 Task: In the  document Selfimprovement.pdf, select heading and apply ' Bold and Underline'  Using "replace feature", replace:  'involves to includes'. Insert smartchip (Date) on bottom of the page 23 June, 2023 Insert the mentioned footnote for 11th word with font style Arial and font size 8: According to recent research findings.
Action: Mouse moved to (305, 389)
Screenshot: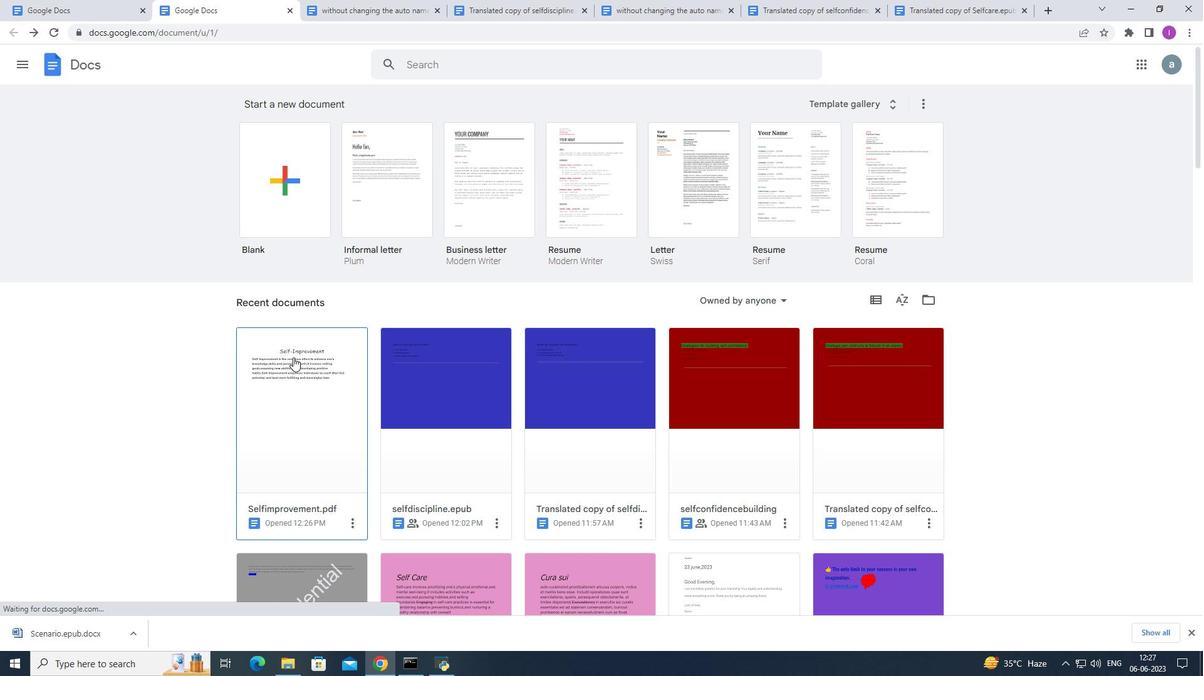
Action: Mouse pressed left at (305, 389)
Screenshot: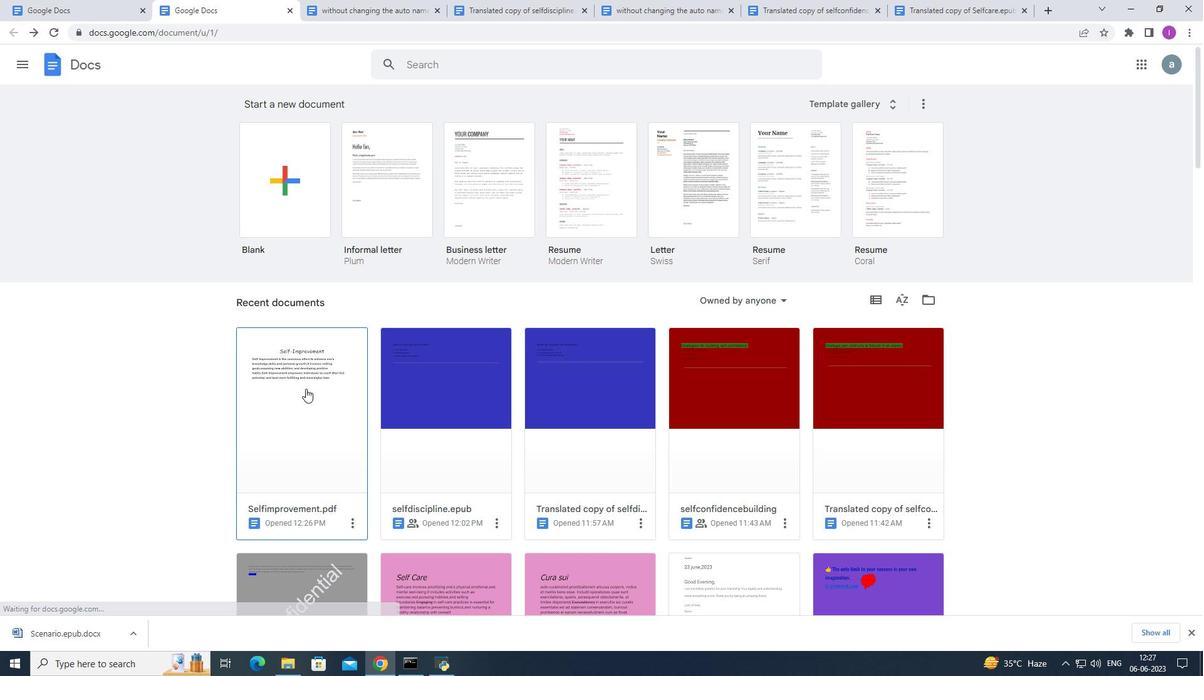 
Action: Mouse moved to (692, 220)
Screenshot: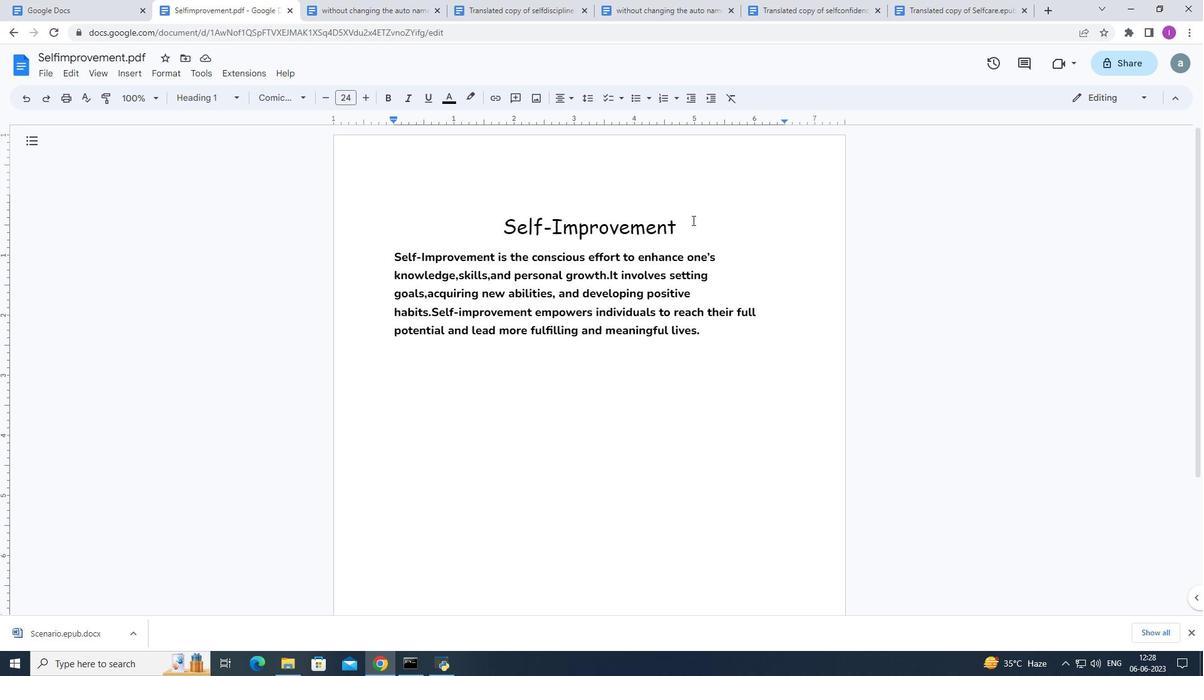 
Action: Mouse pressed left at (692, 220)
Screenshot: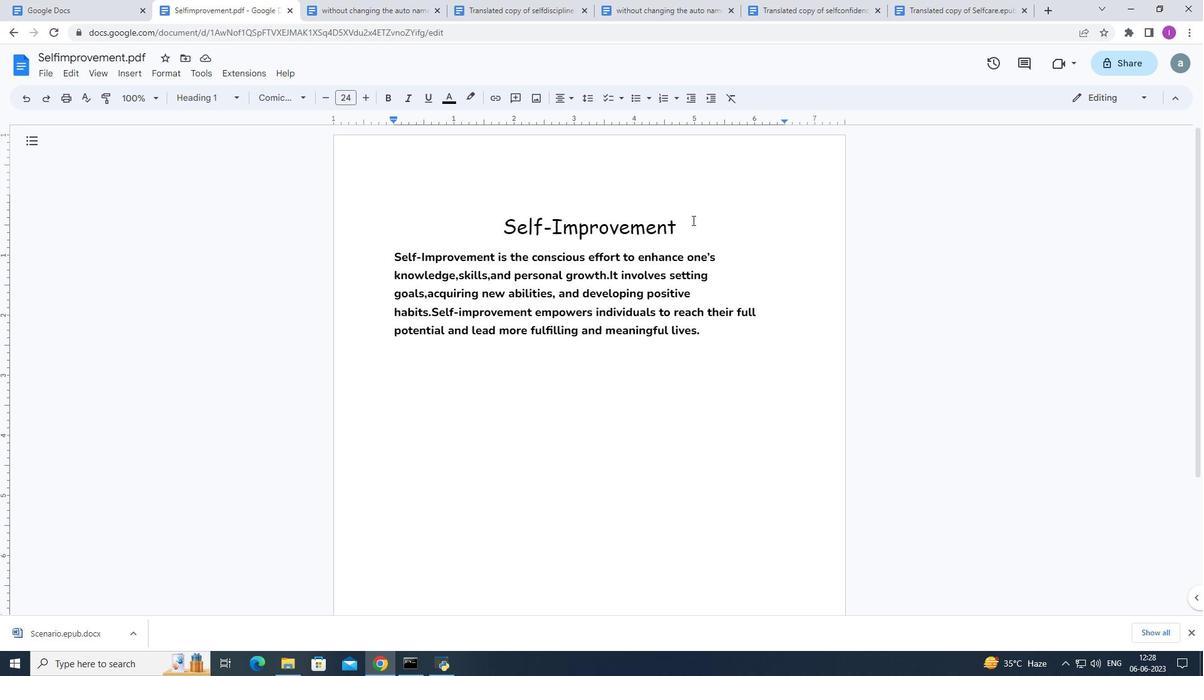 
Action: Mouse moved to (161, 73)
Screenshot: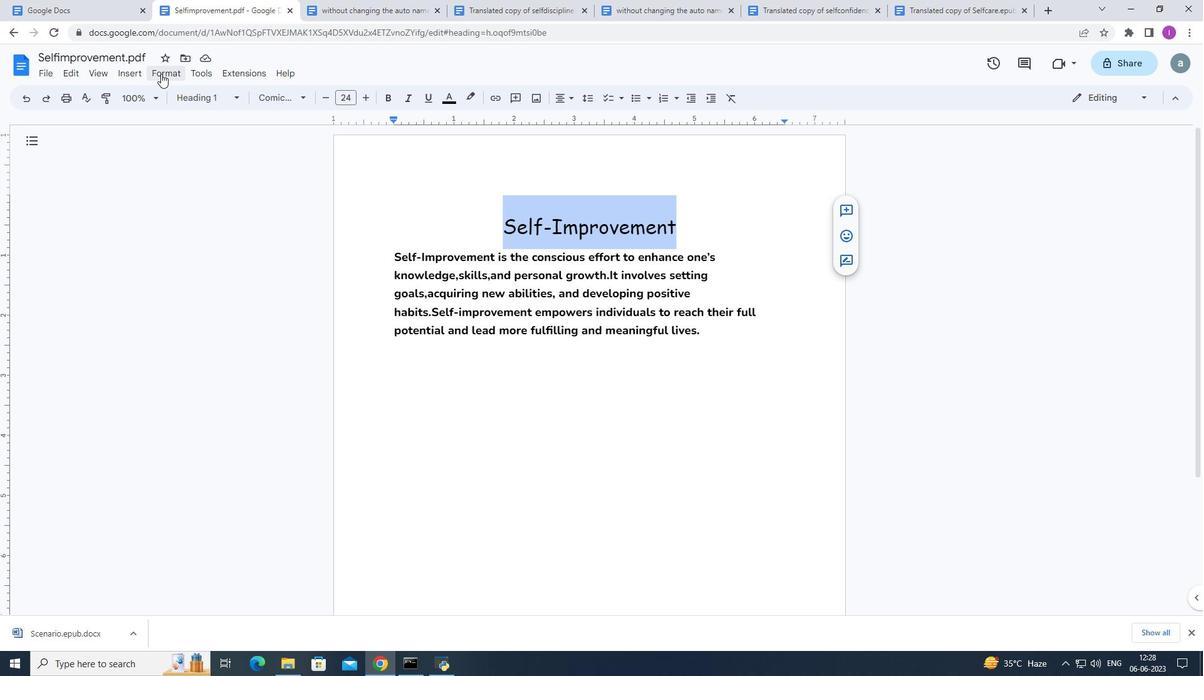 
Action: Mouse pressed left at (161, 73)
Screenshot: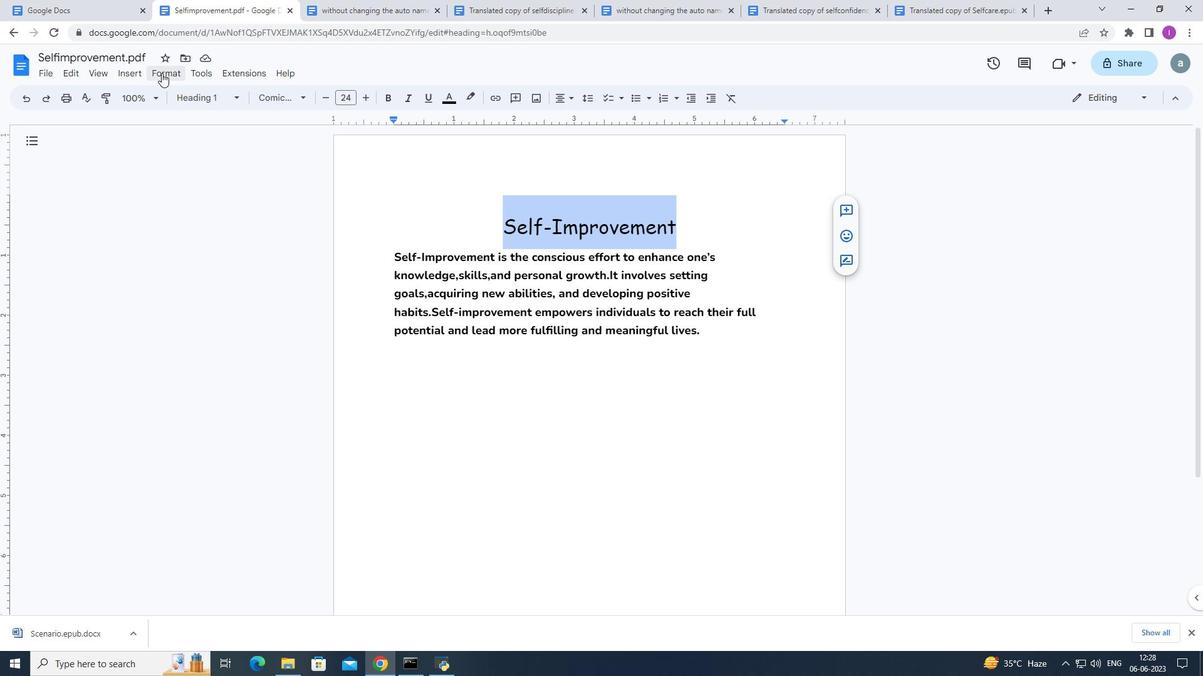 
Action: Mouse moved to (371, 95)
Screenshot: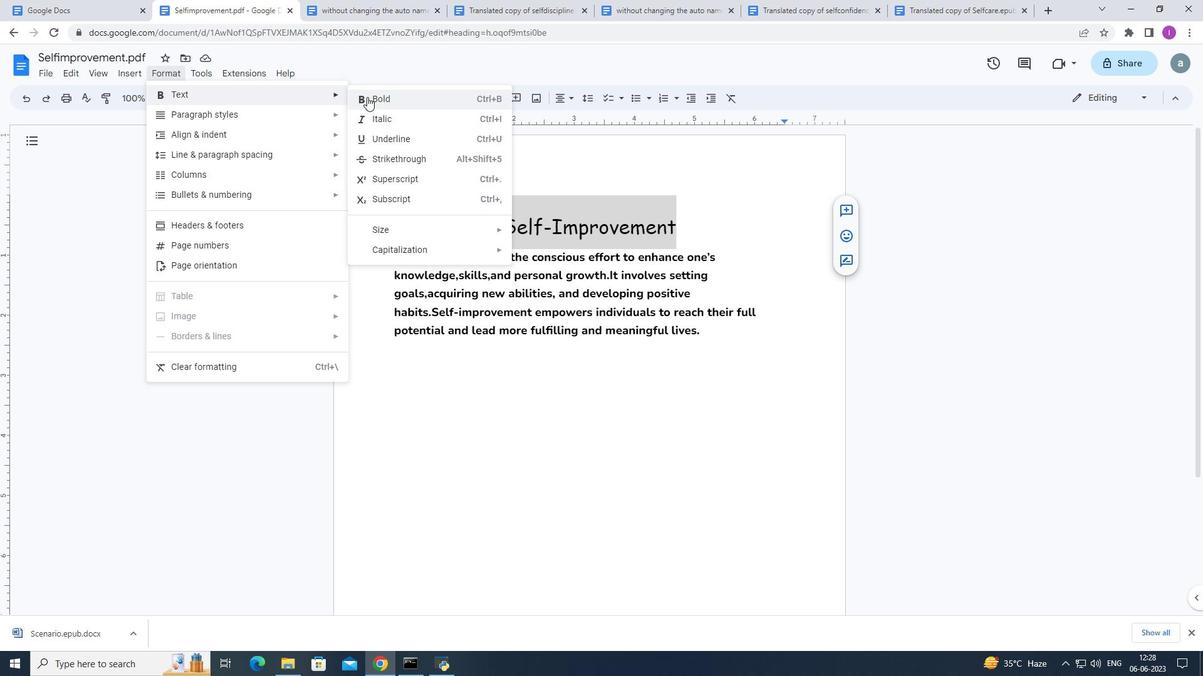 
Action: Mouse pressed left at (371, 95)
Screenshot: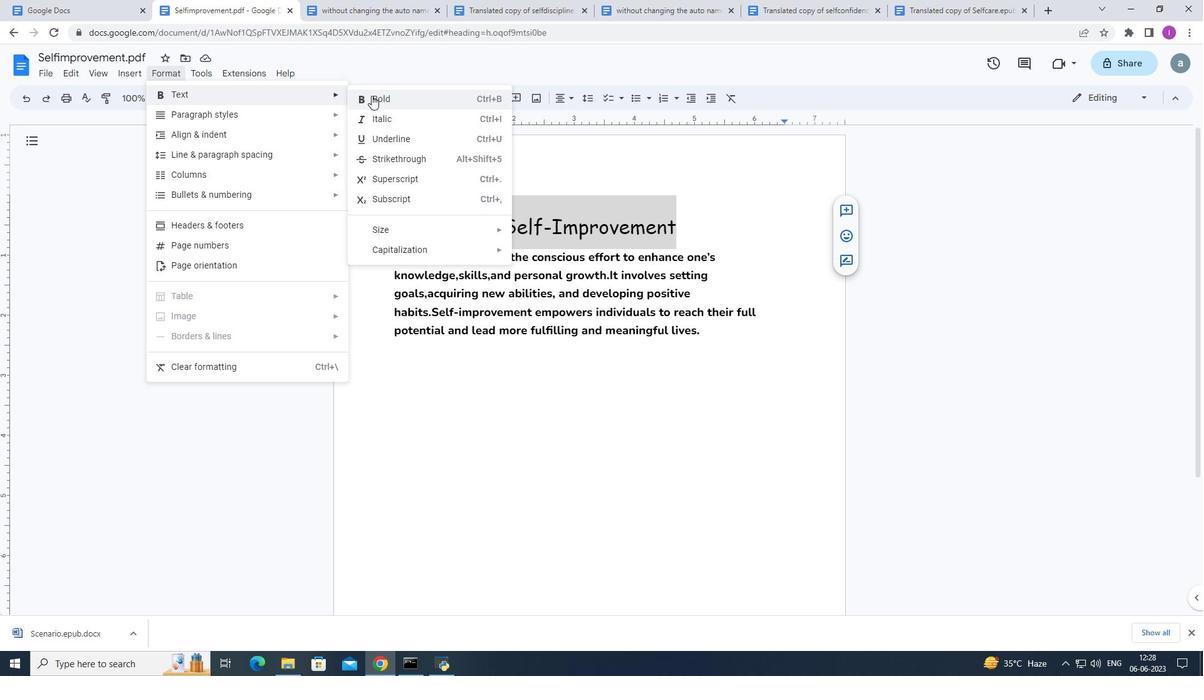 
Action: Mouse moved to (174, 75)
Screenshot: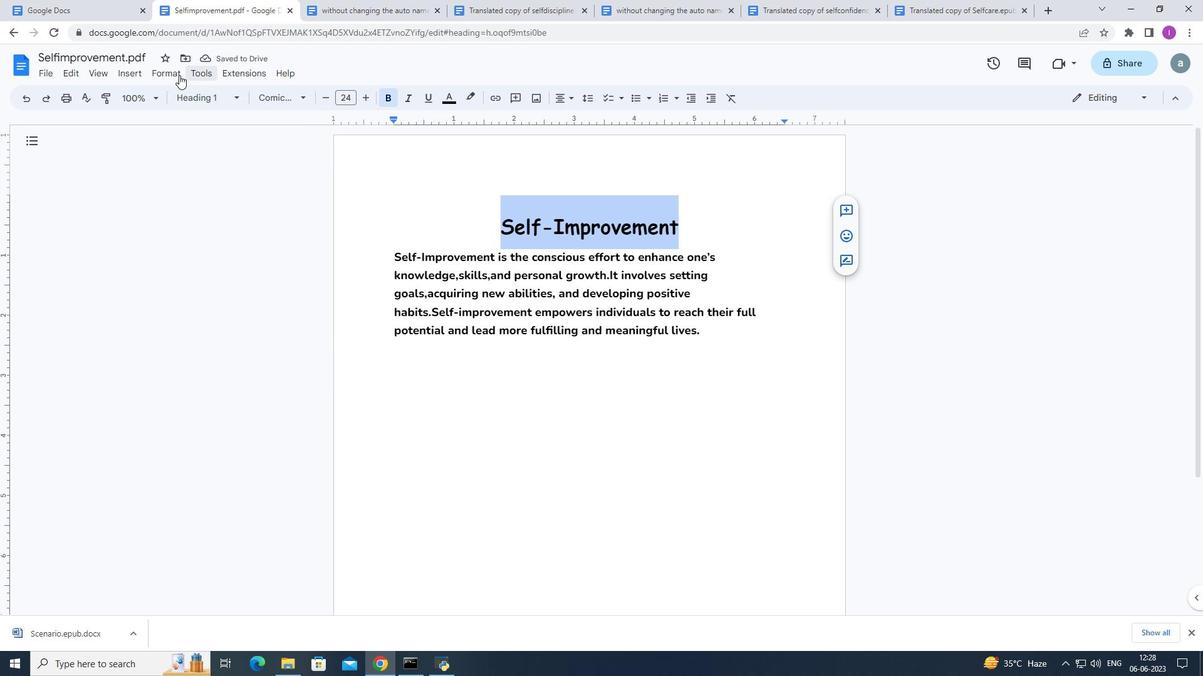 
Action: Mouse pressed left at (174, 75)
Screenshot: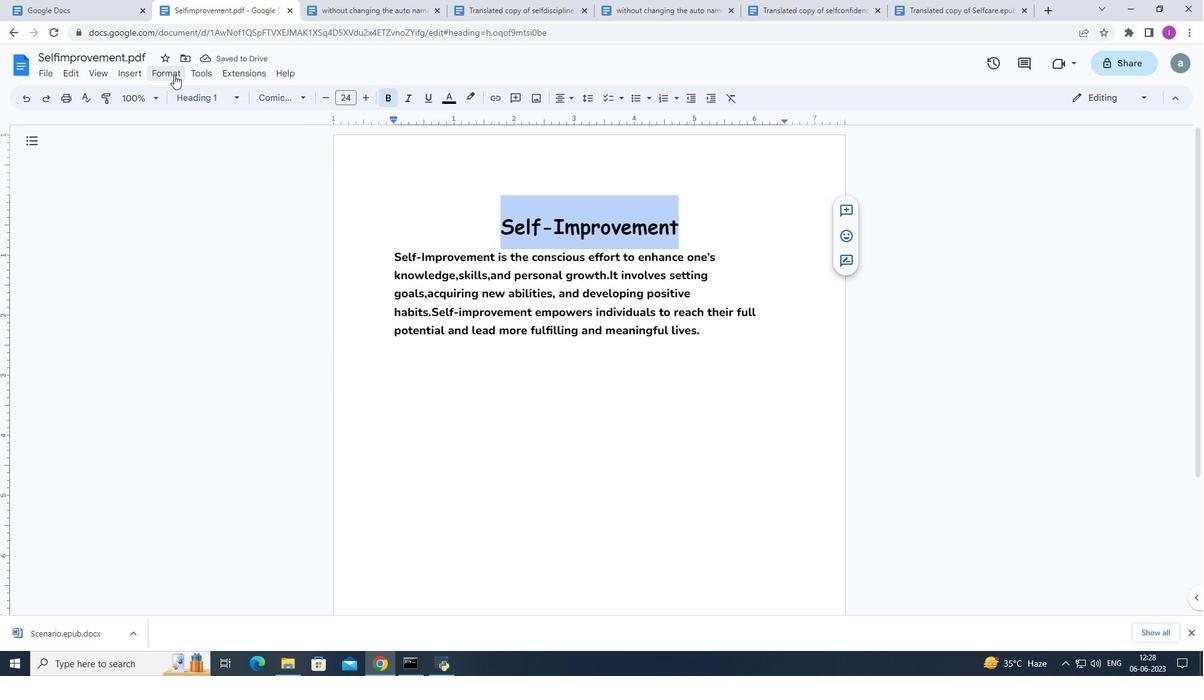 
Action: Mouse moved to (378, 137)
Screenshot: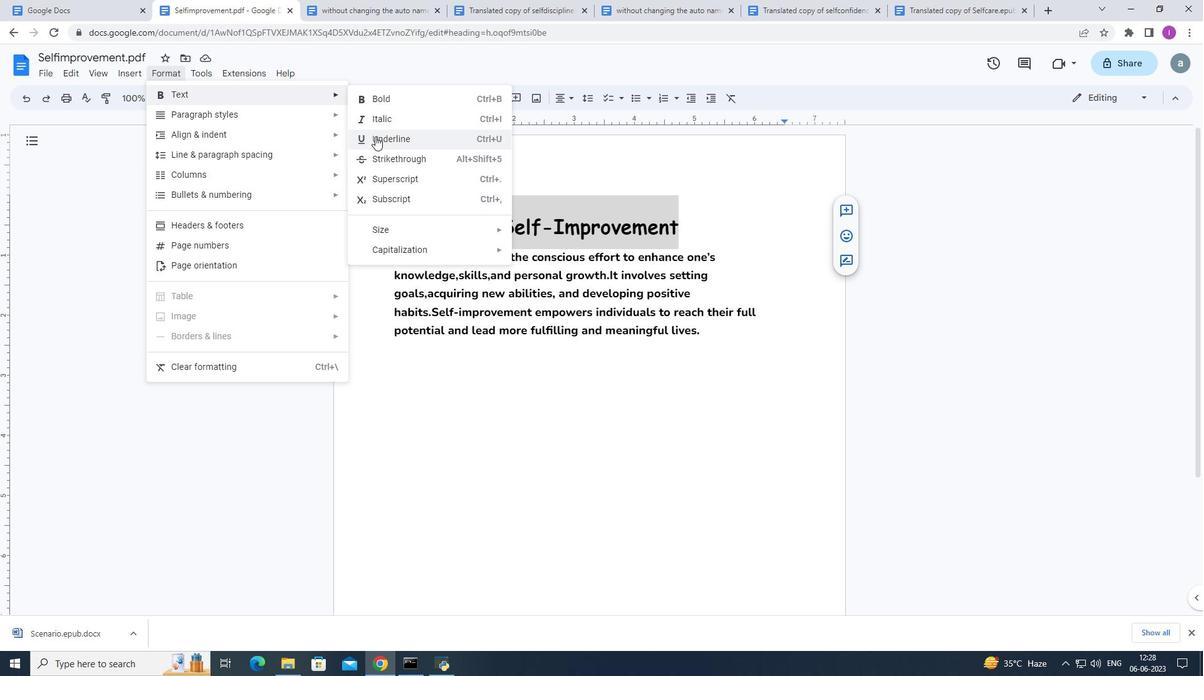 
Action: Mouse pressed left at (378, 137)
Screenshot: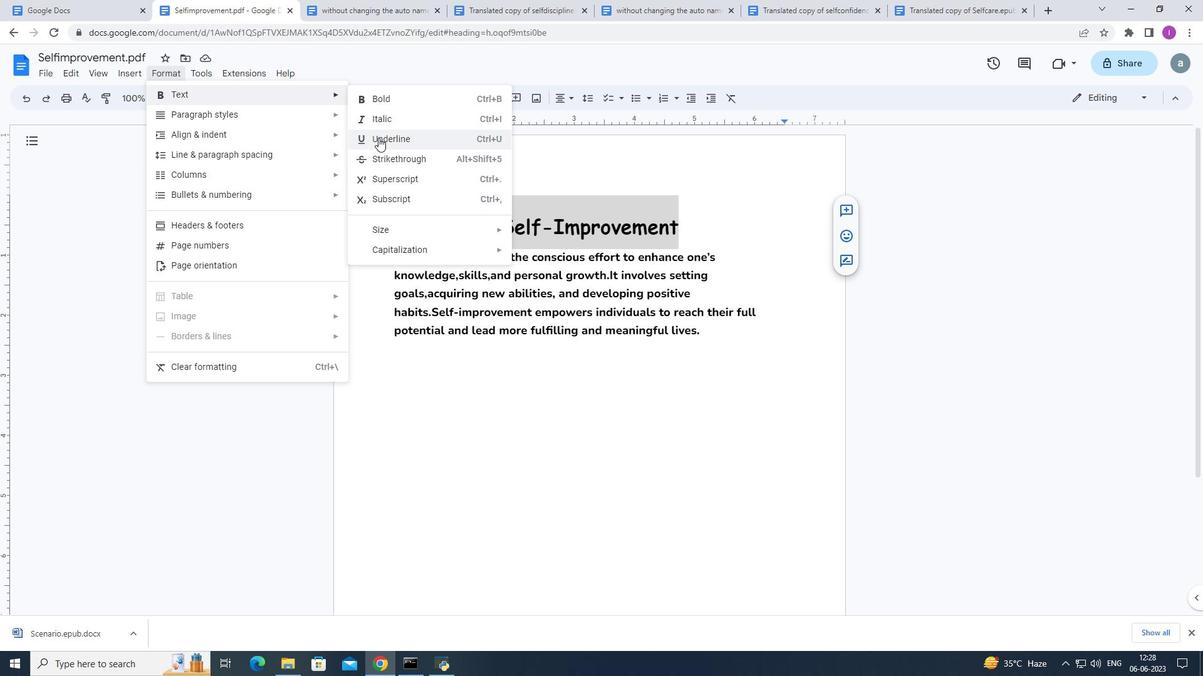 
Action: Mouse moved to (669, 278)
Screenshot: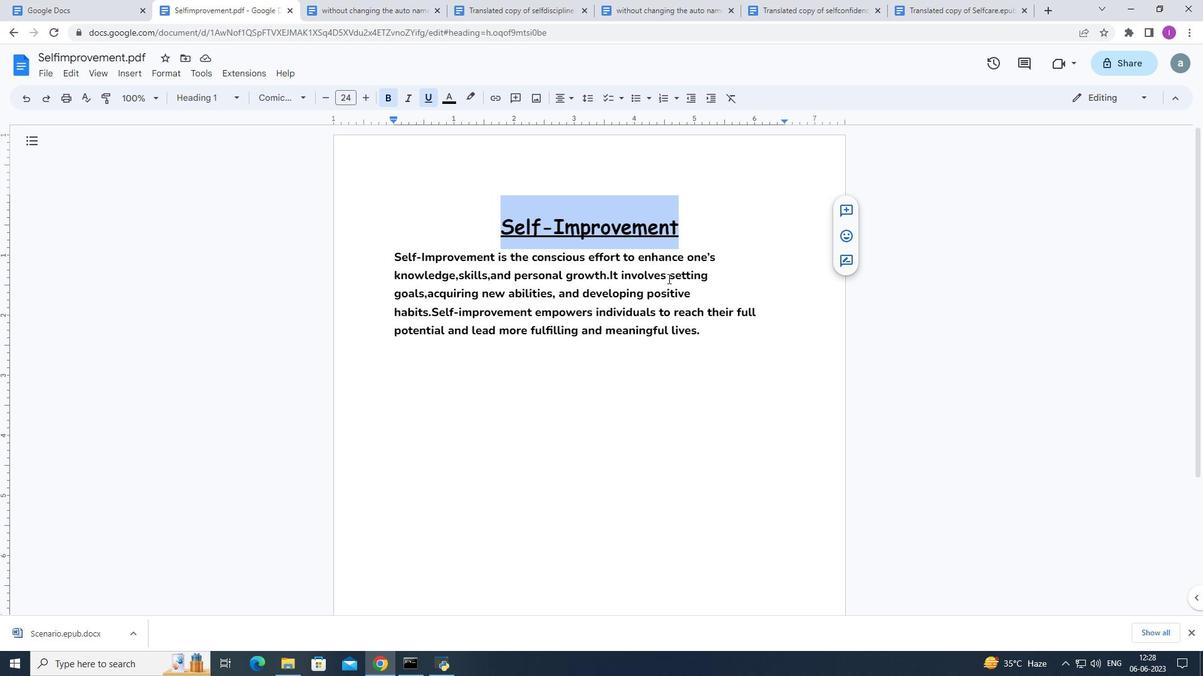 
Action: Mouse pressed left at (669, 278)
Screenshot: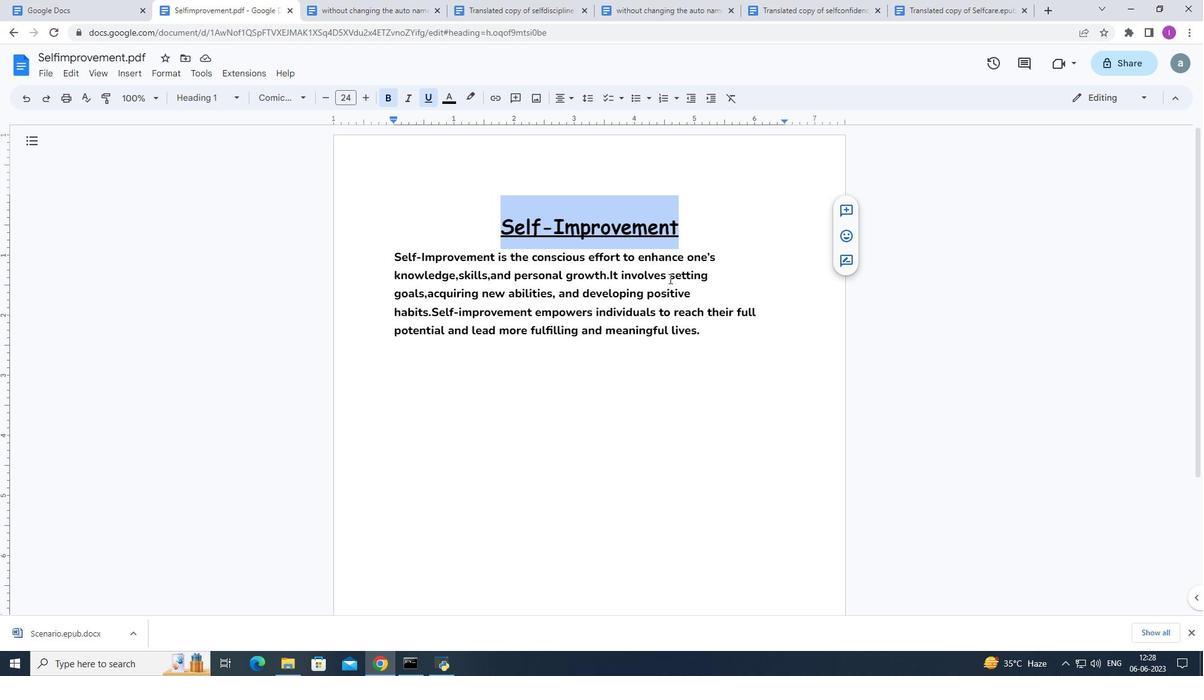 
Action: Mouse moved to (75, 78)
Screenshot: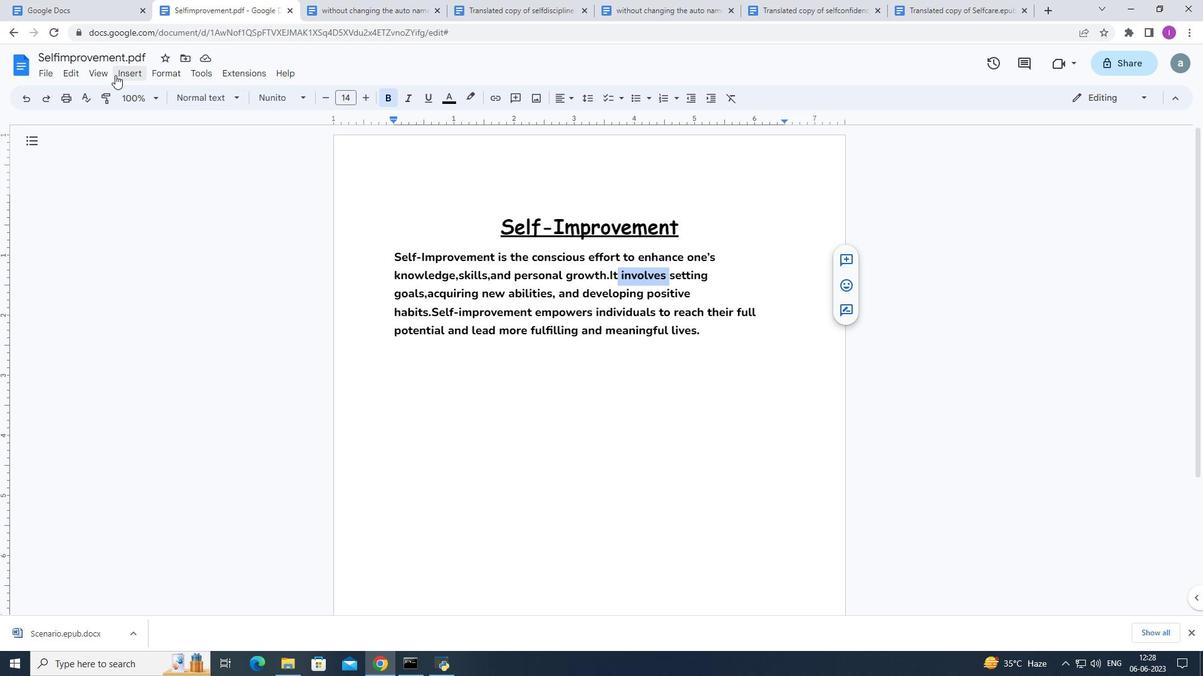 
Action: Mouse pressed left at (75, 78)
Screenshot: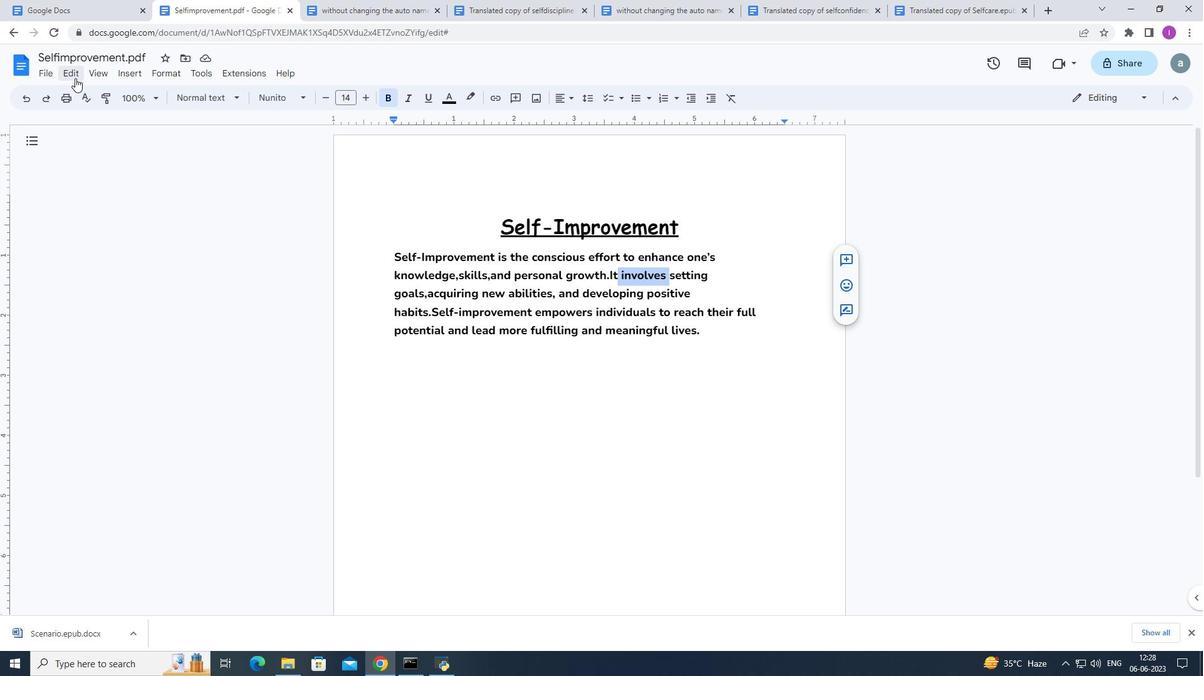 
Action: Mouse moved to (125, 283)
Screenshot: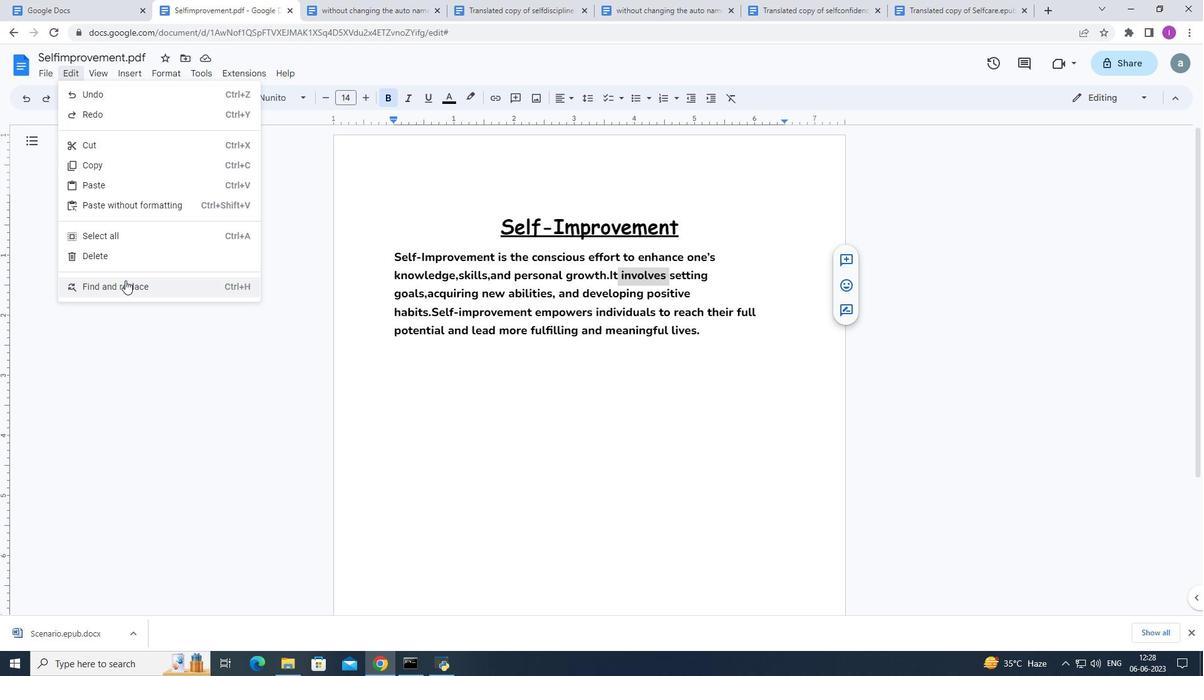 
Action: Mouse pressed left at (125, 283)
Screenshot: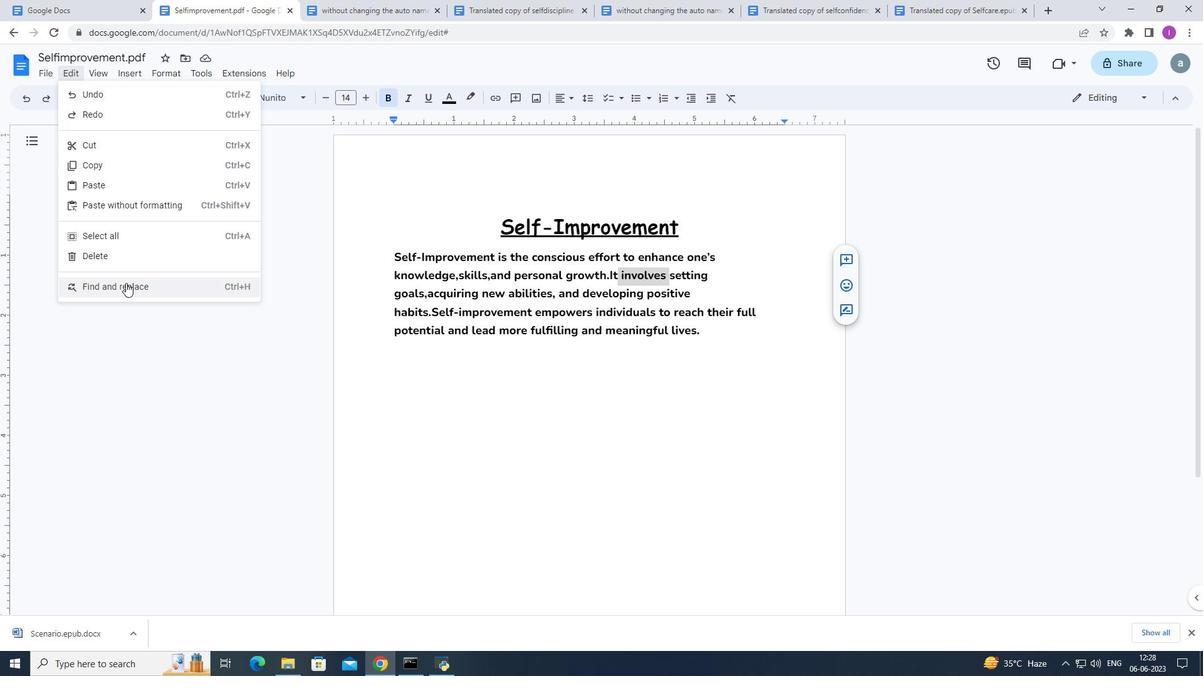 
Action: Mouse moved to (535, 308)
Screenshot: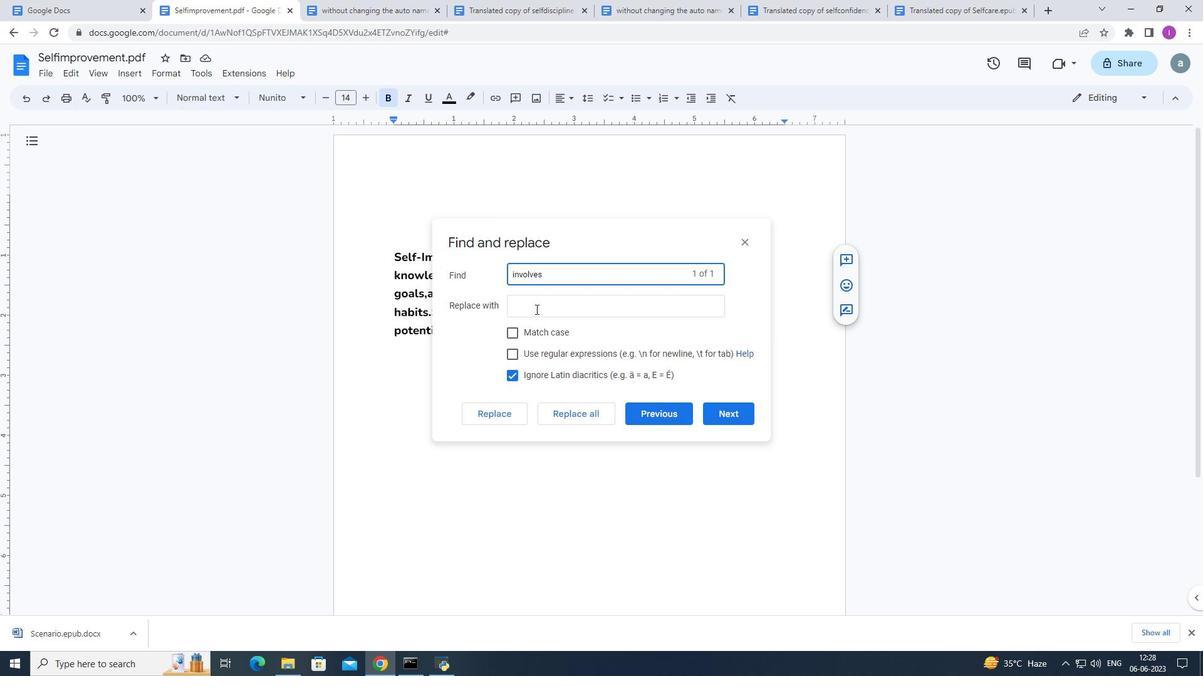 
Action: Mouse pressed left at (535, 308)
Screenshot: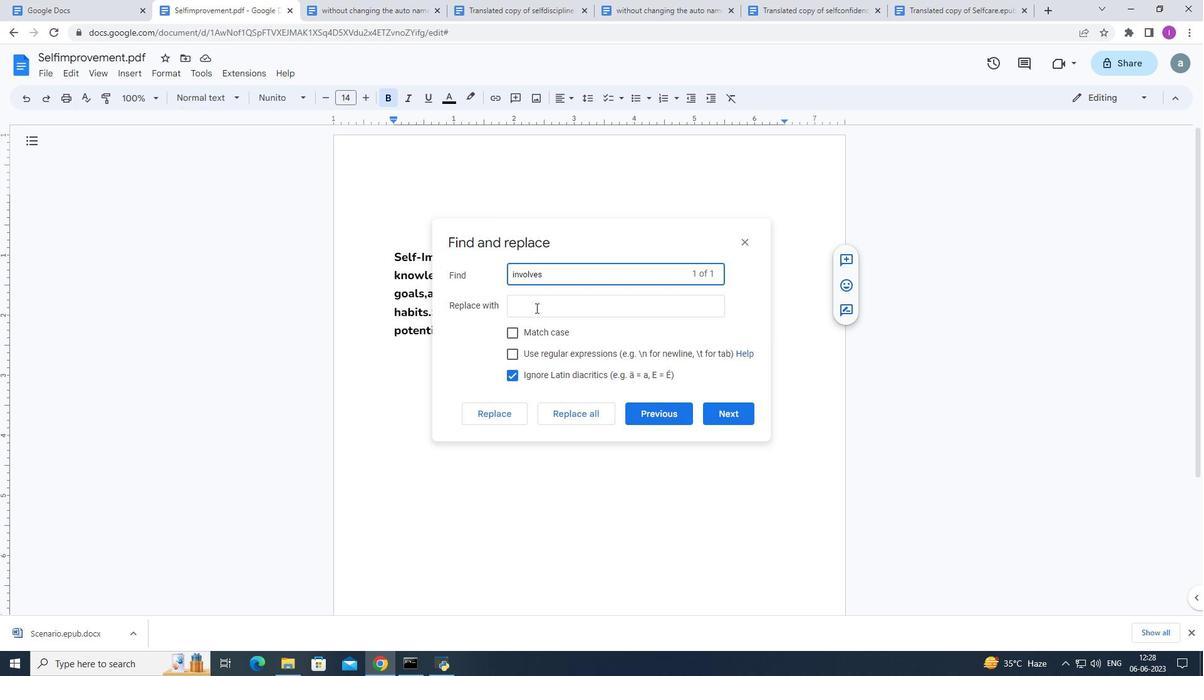
Action: Mouse moved to (571, 308)
Screenshot: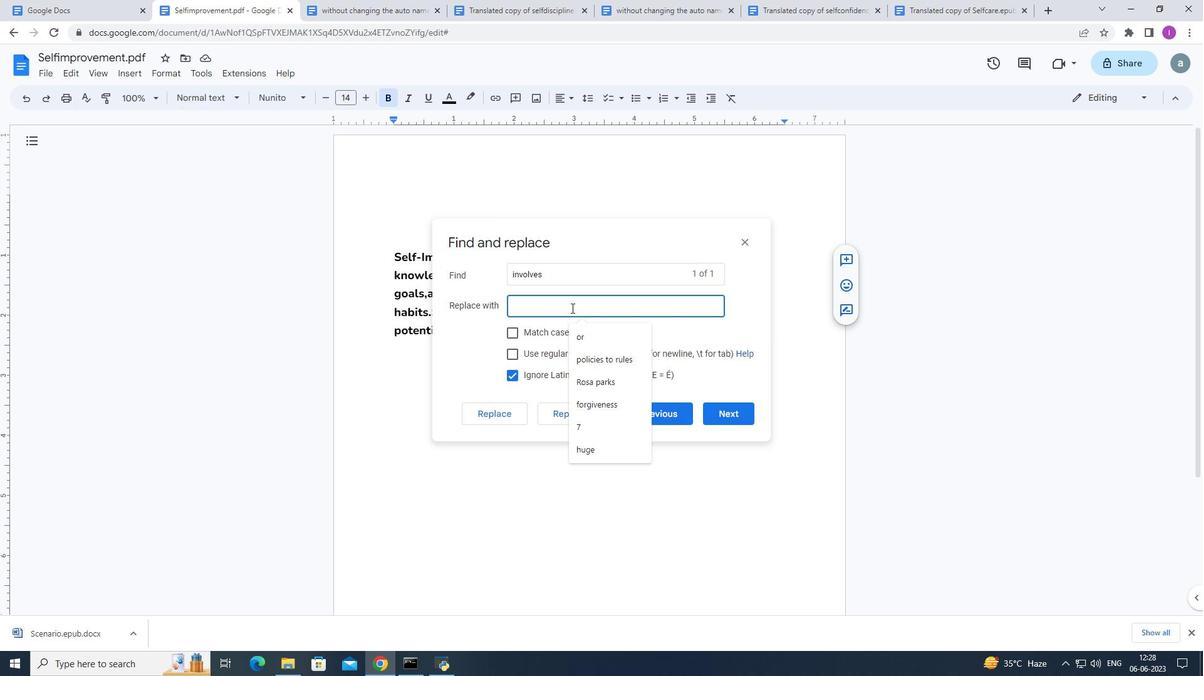 
Action: Key pressed includes
Screenshot: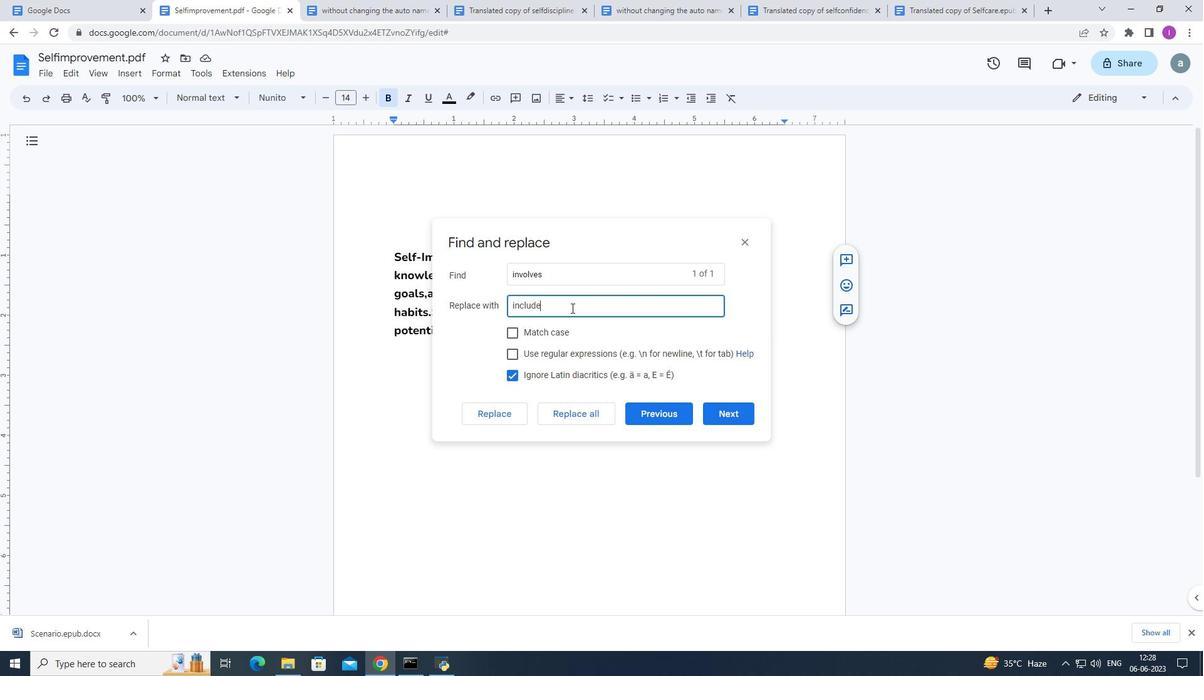 
Action: Mouse moved to (507, 421)
Screenshot: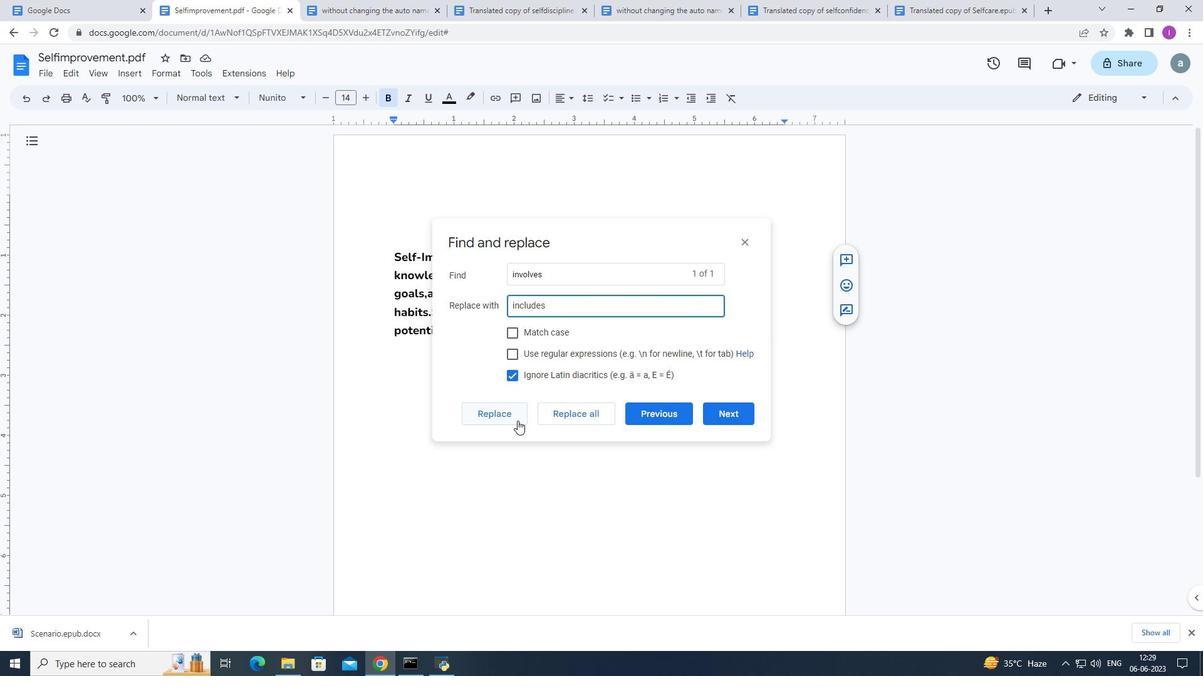 
Action: Mouse pressed left at (507, 421)
Screenshot: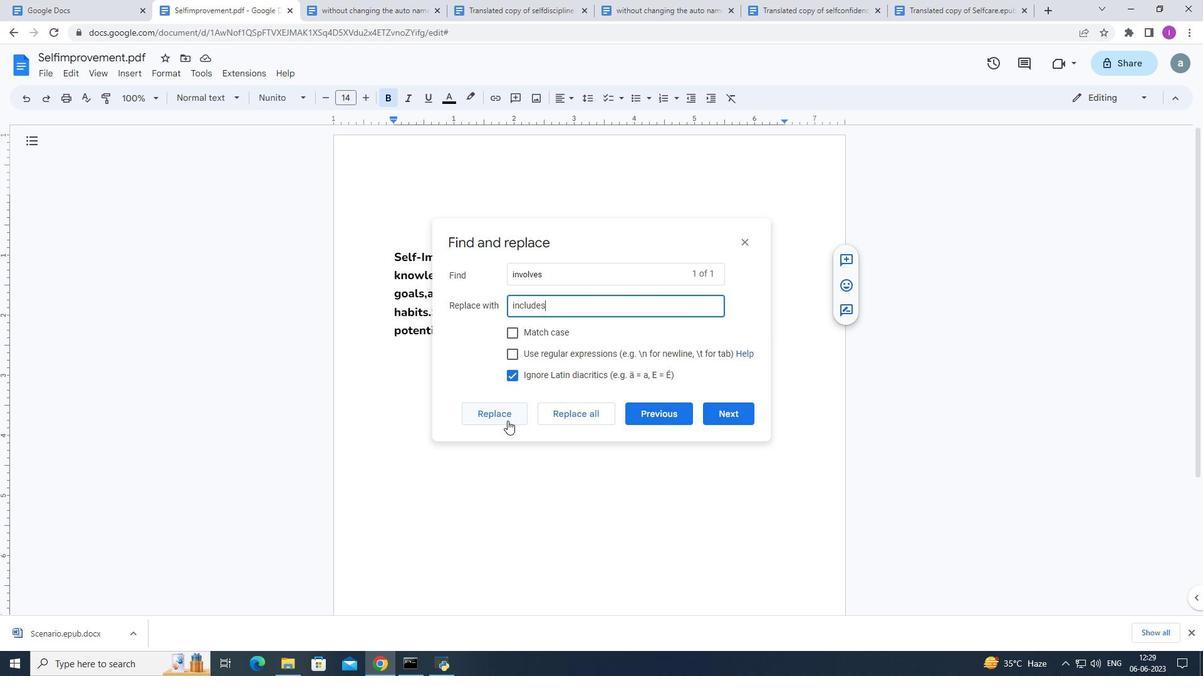 
Action: Mouse moved to (744, 239)
Screenshot: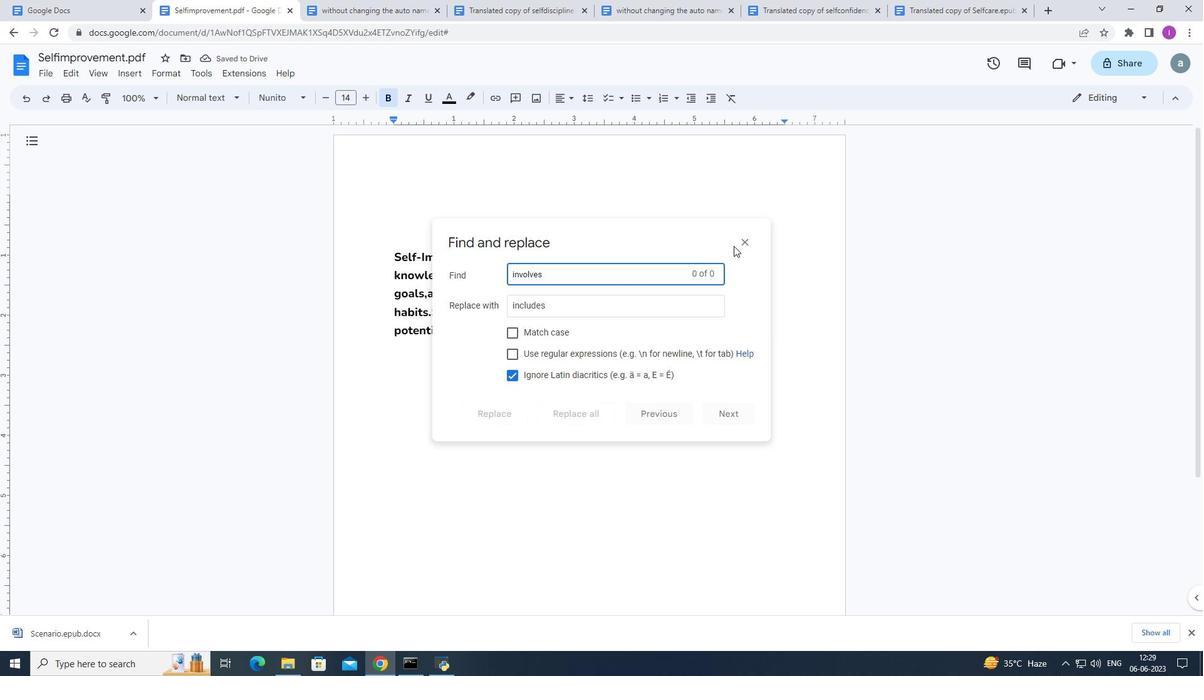 
Action: Mouse pressed left at (744, 239)
Screenshot: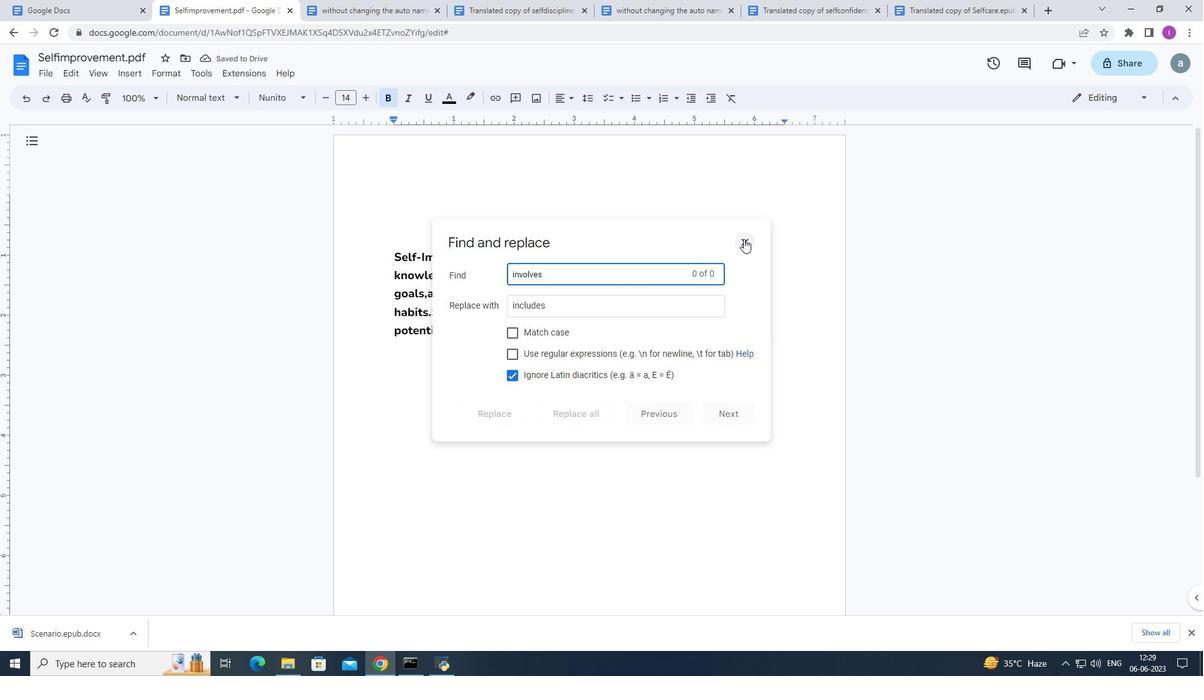 
Action: Mouse moved to (730, 342)
Screenshot: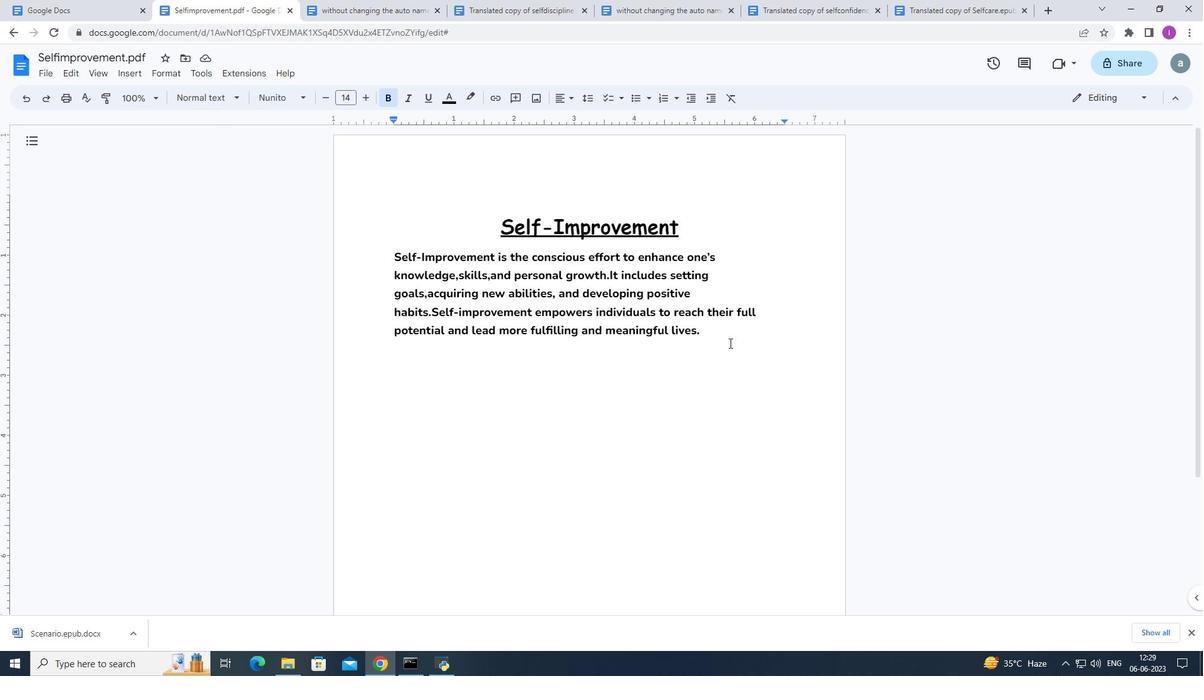
Action: Mouse pressed left at (730, 342)
Screenshot: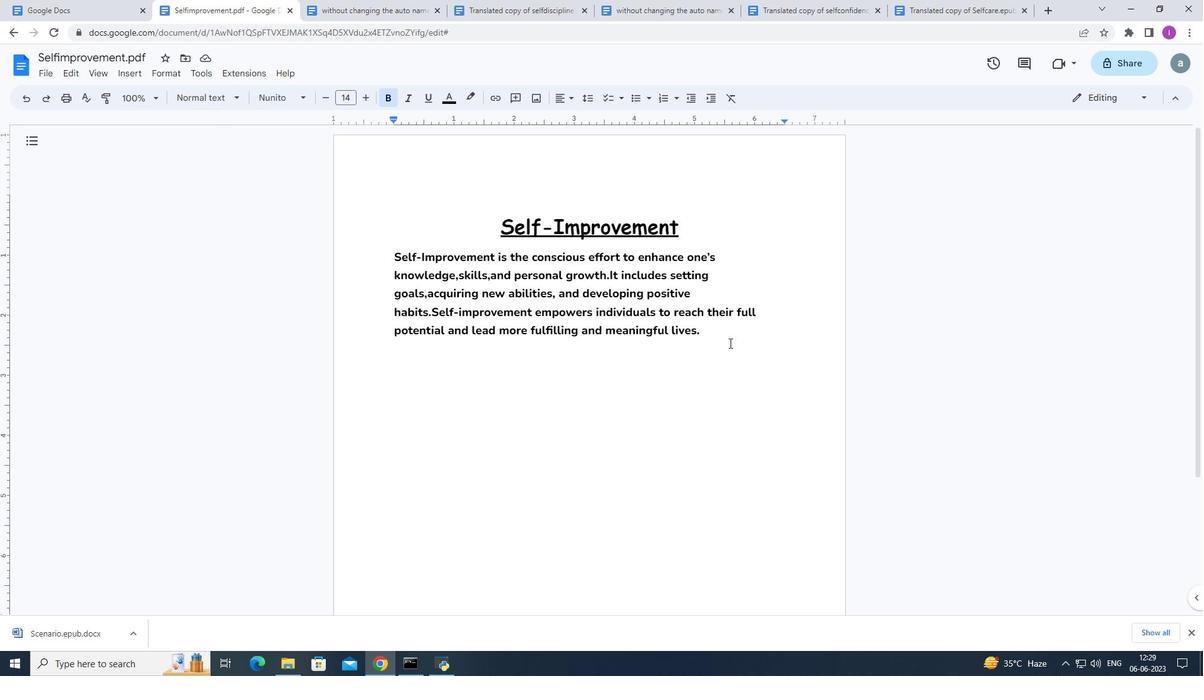 
Action: Mouse moved to (730, 341)
Screenshot: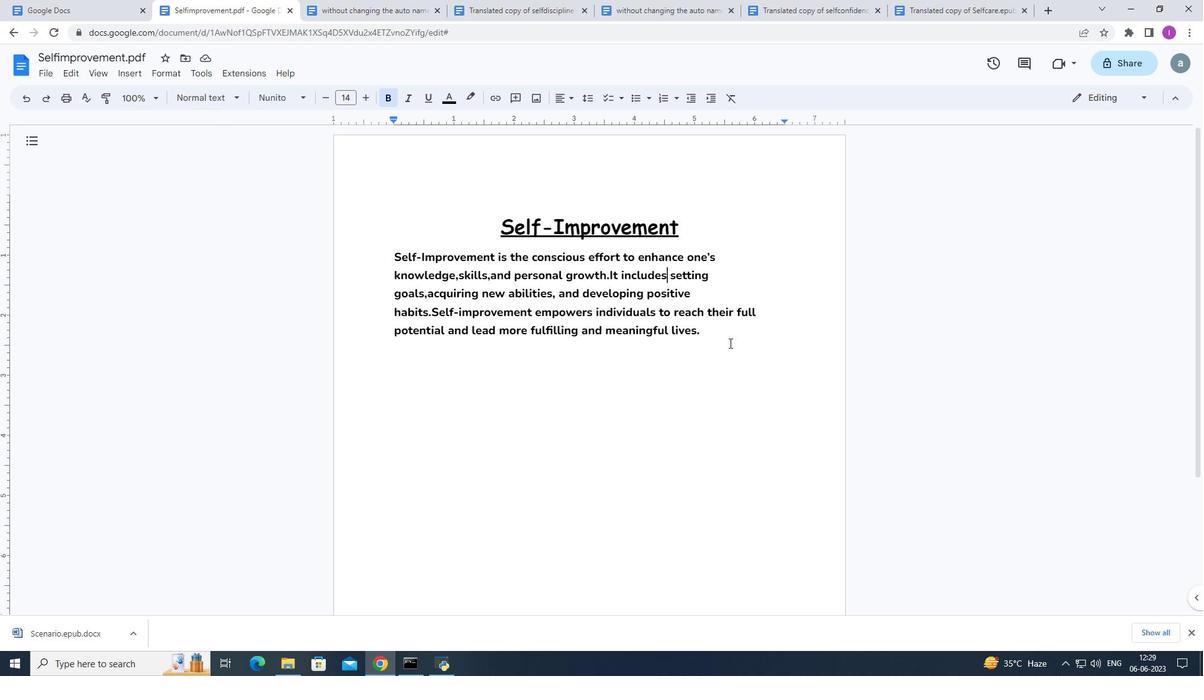 
Action: Mouse pressed left at (730, 341)
Screenshot: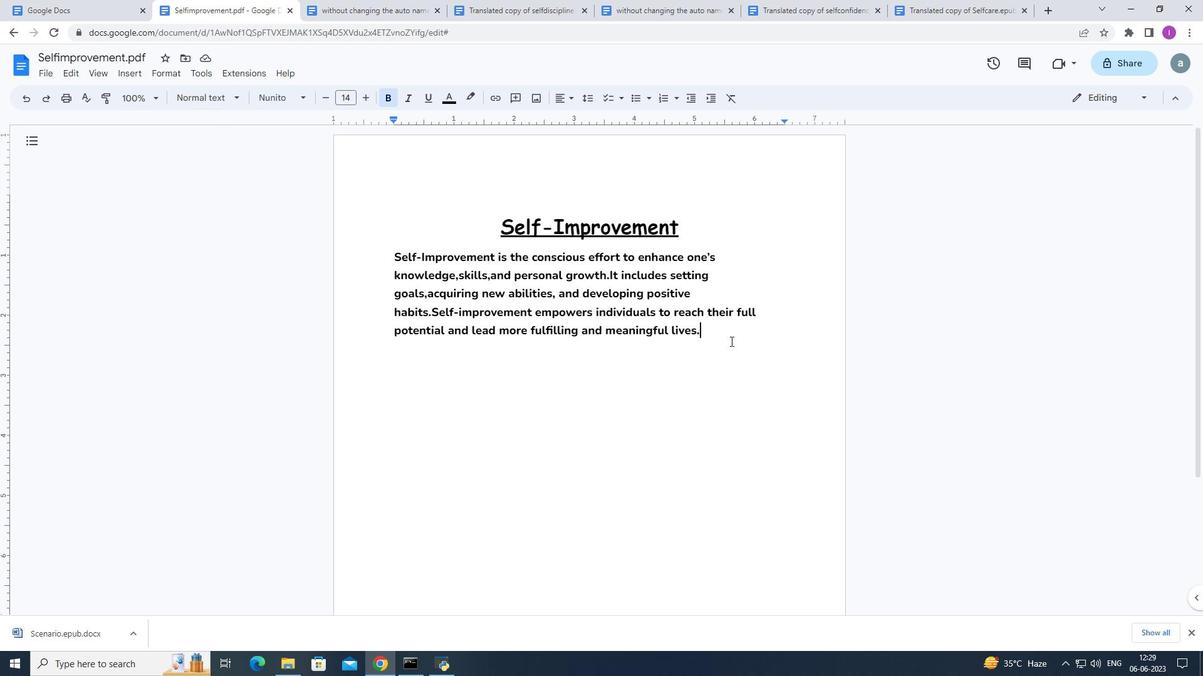 
Action: Key pressed <Key.enter>
Screenshot: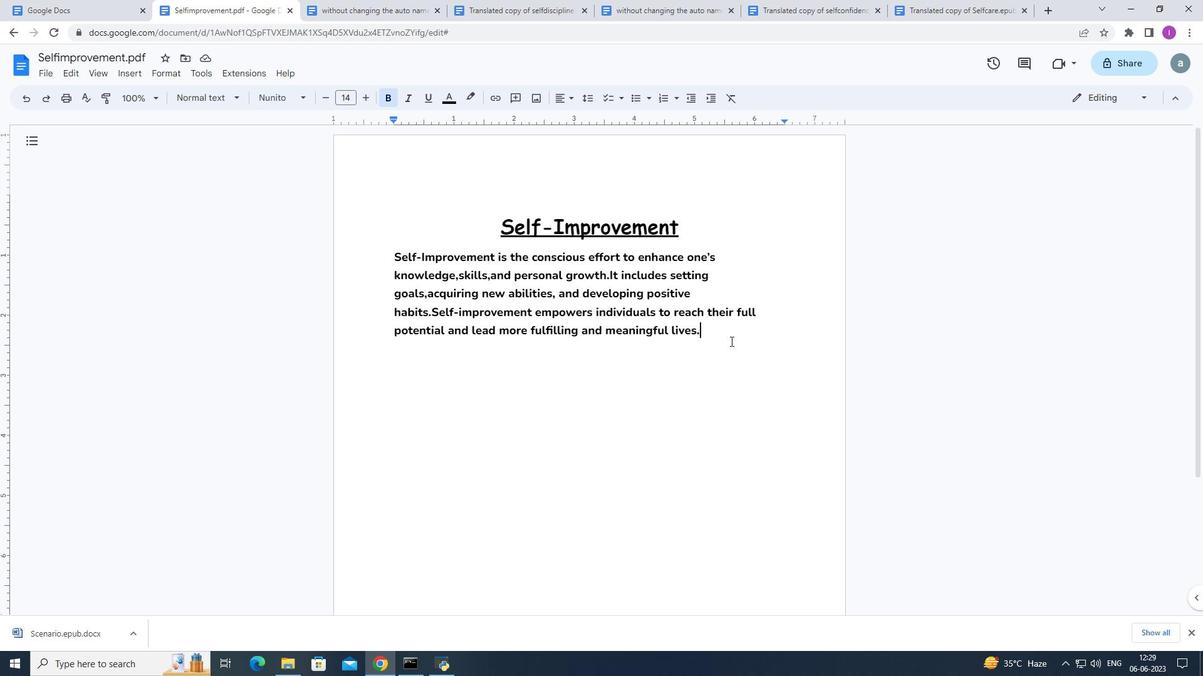 
Action: Mouse moved to (142, 71)
Screenshot: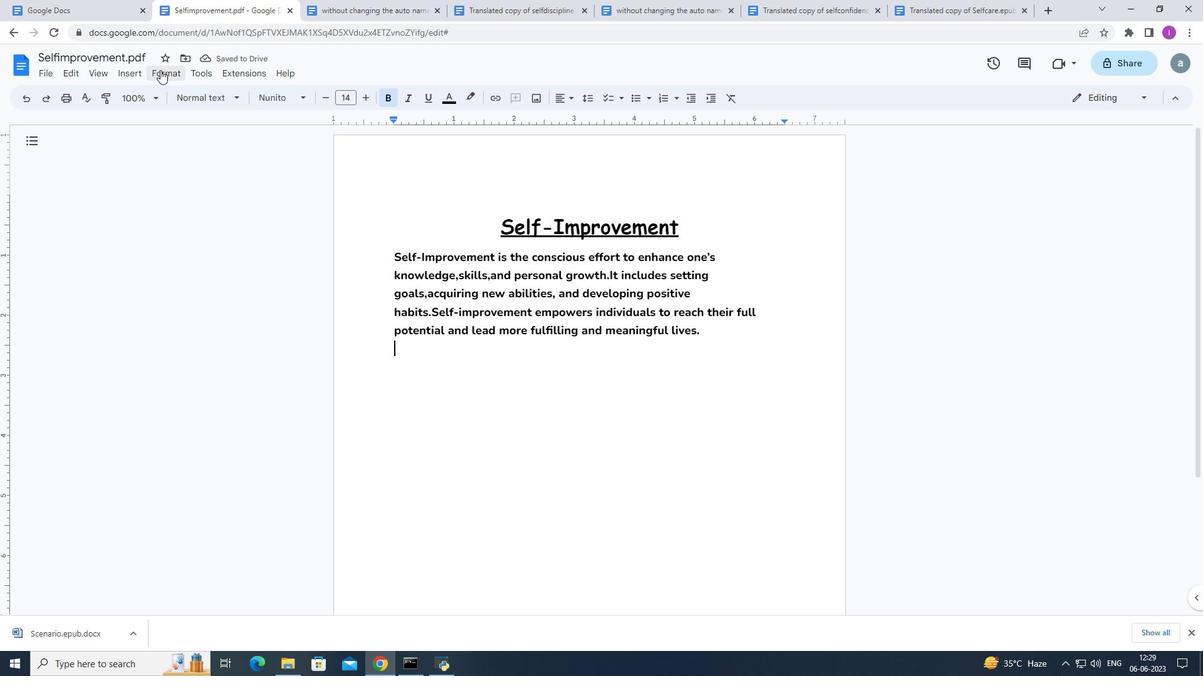 
Action: Mouse pressed left at (142, 71)
Screenshot: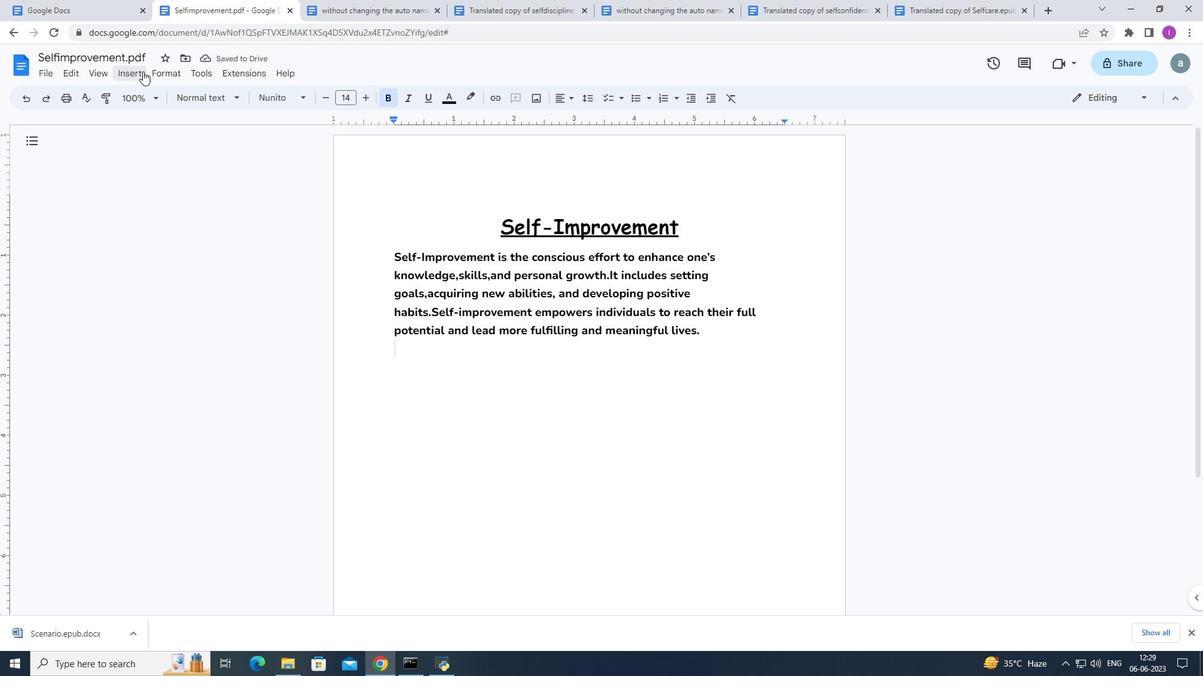 
Action: Mouse moved to (340, 220)
Screenshot: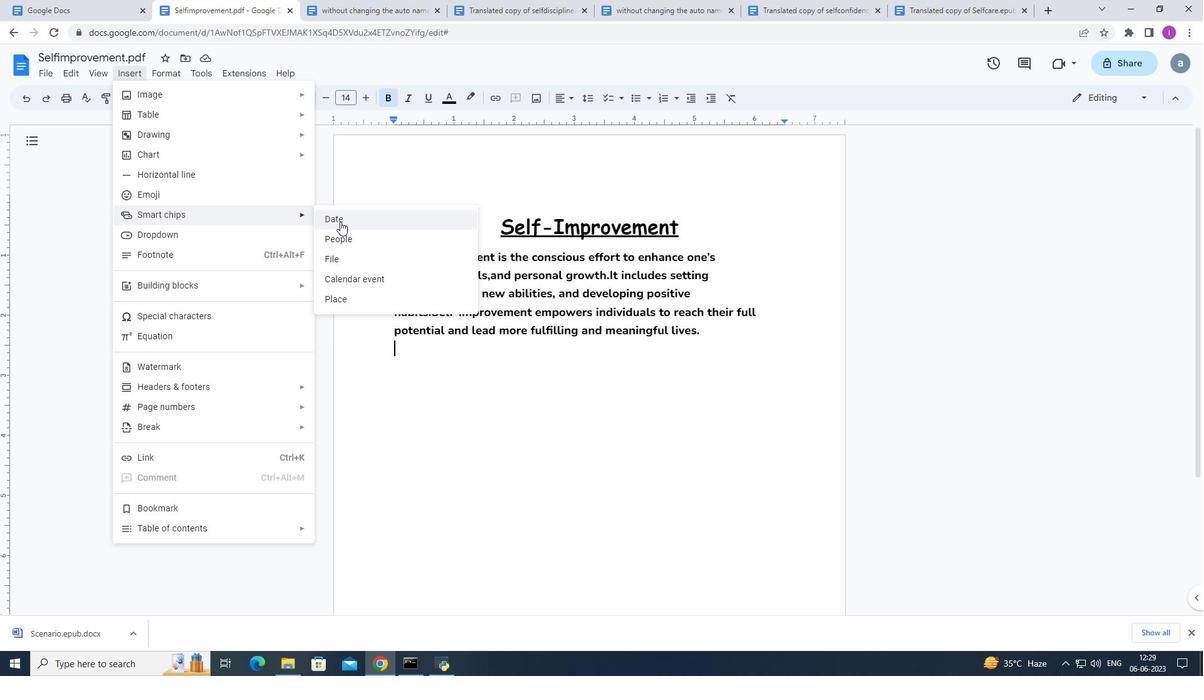 
Action: Mouse pressed left at (340, 220)
Screenshot: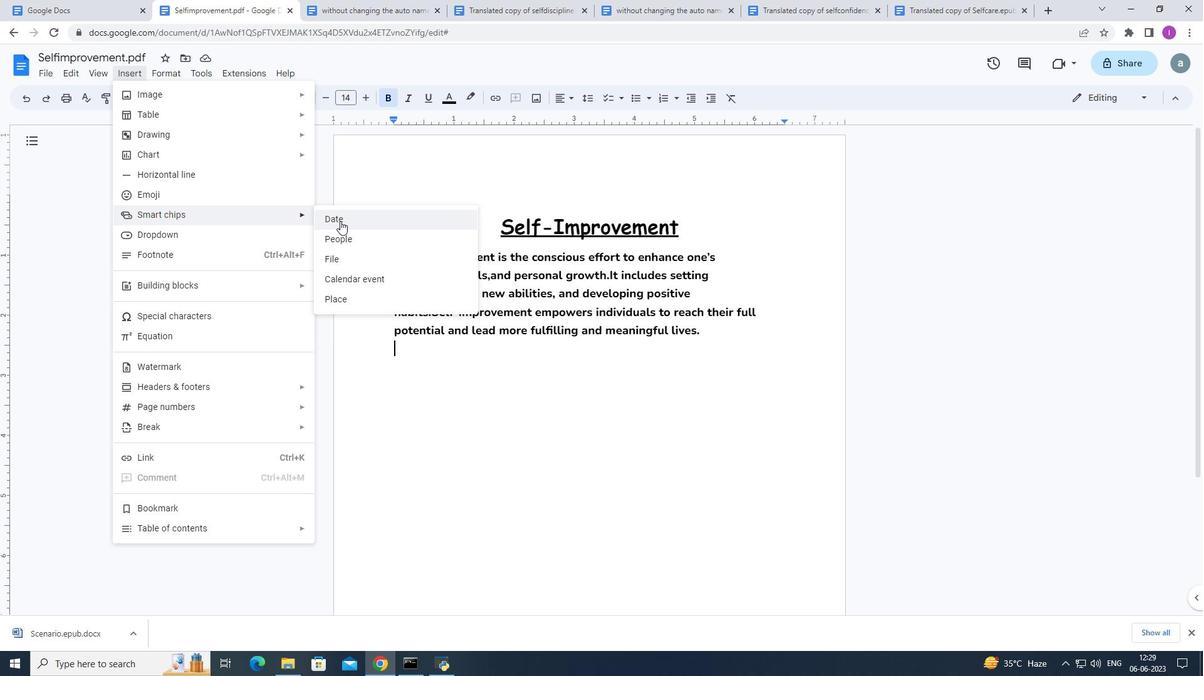 
Action: Mouse moved to (524, 461)
Screenshot: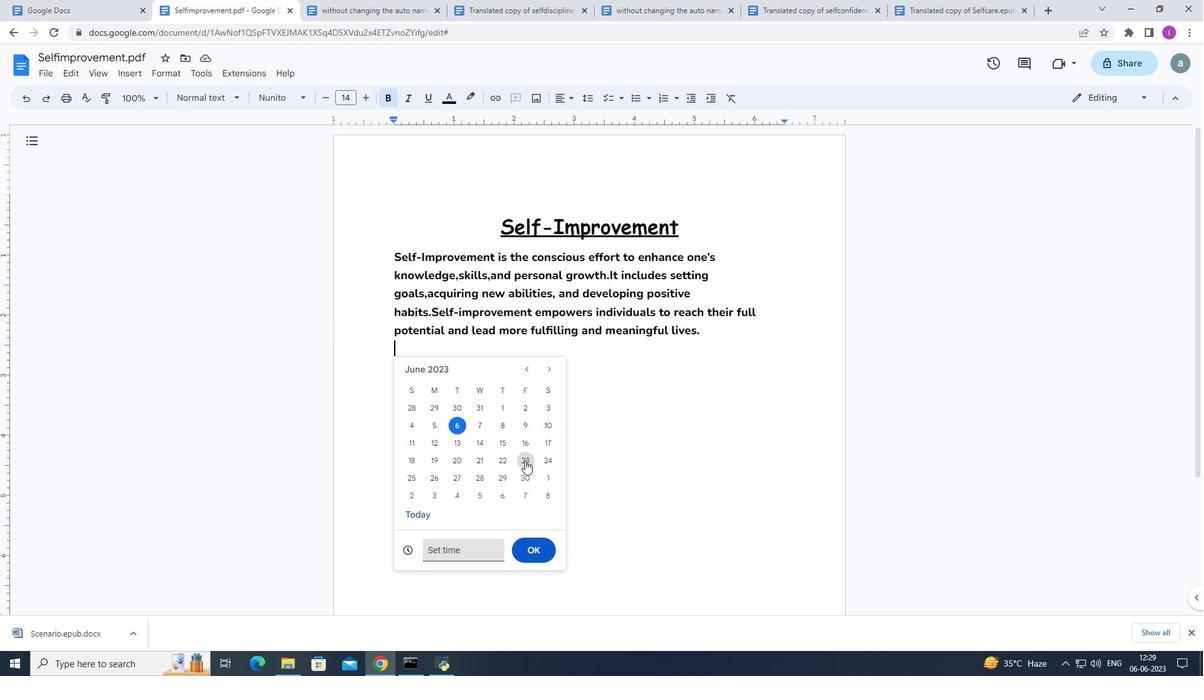 
Action: Mouse pressed left at (524, 461)
Screenshot: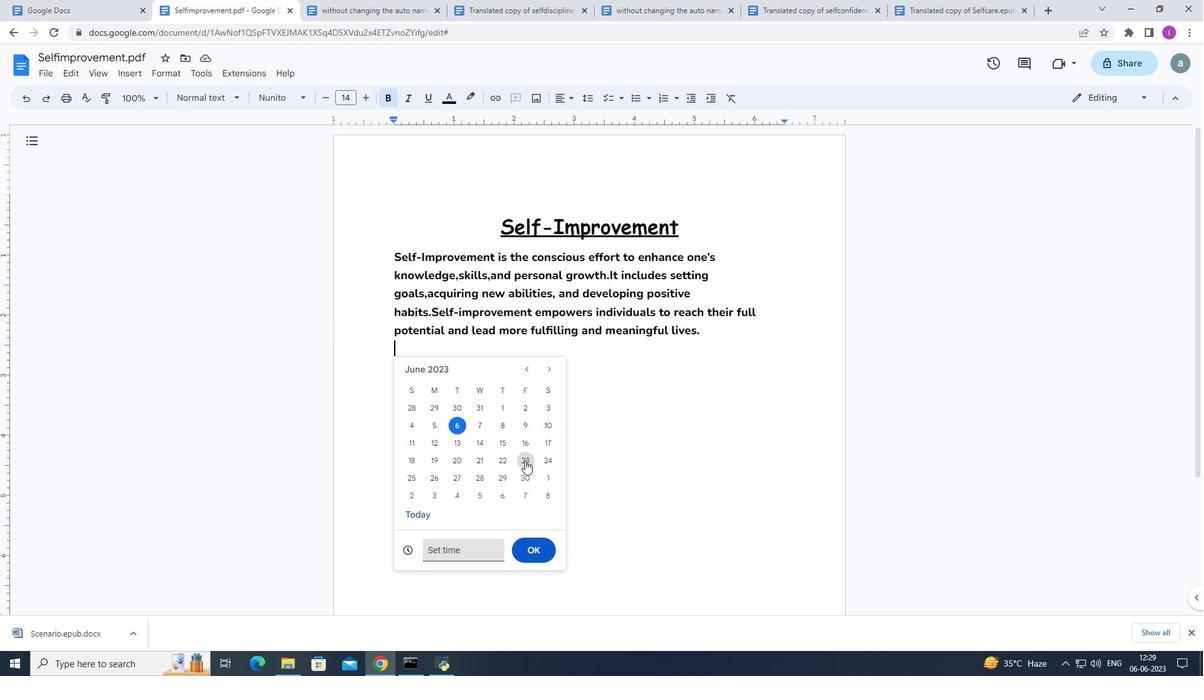 
Action: Mouse moved to (527, 545)
Screenshot: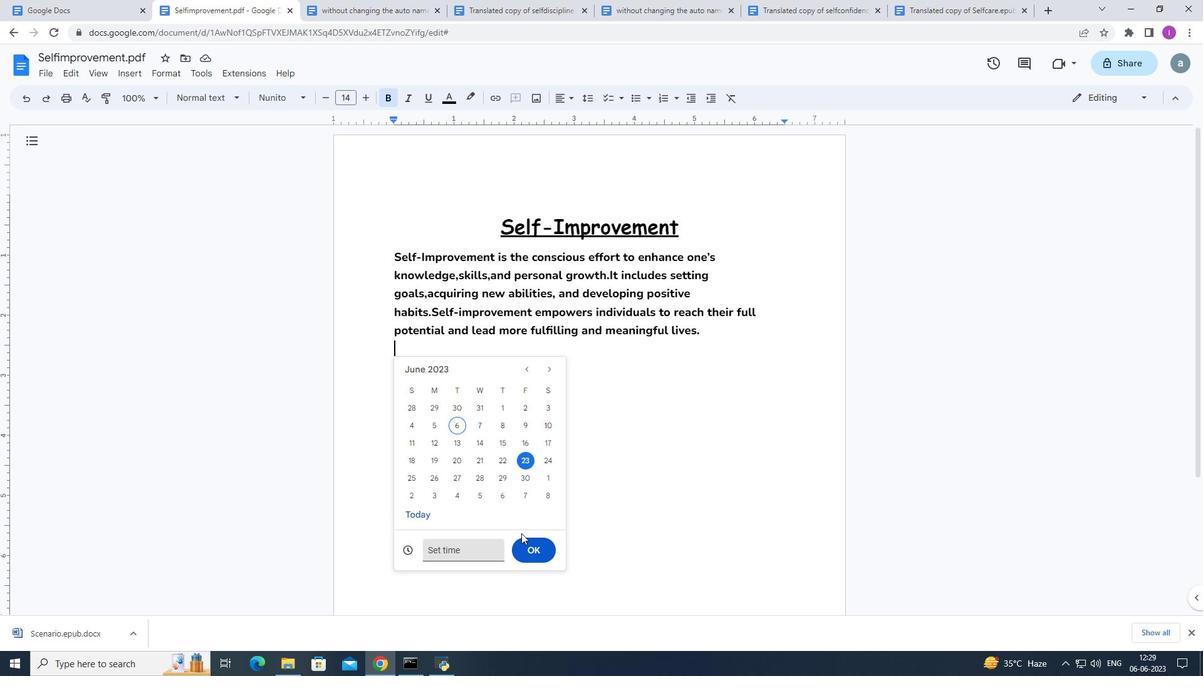 
Action: Mouse pressed left at (527, 545)
Screenshot: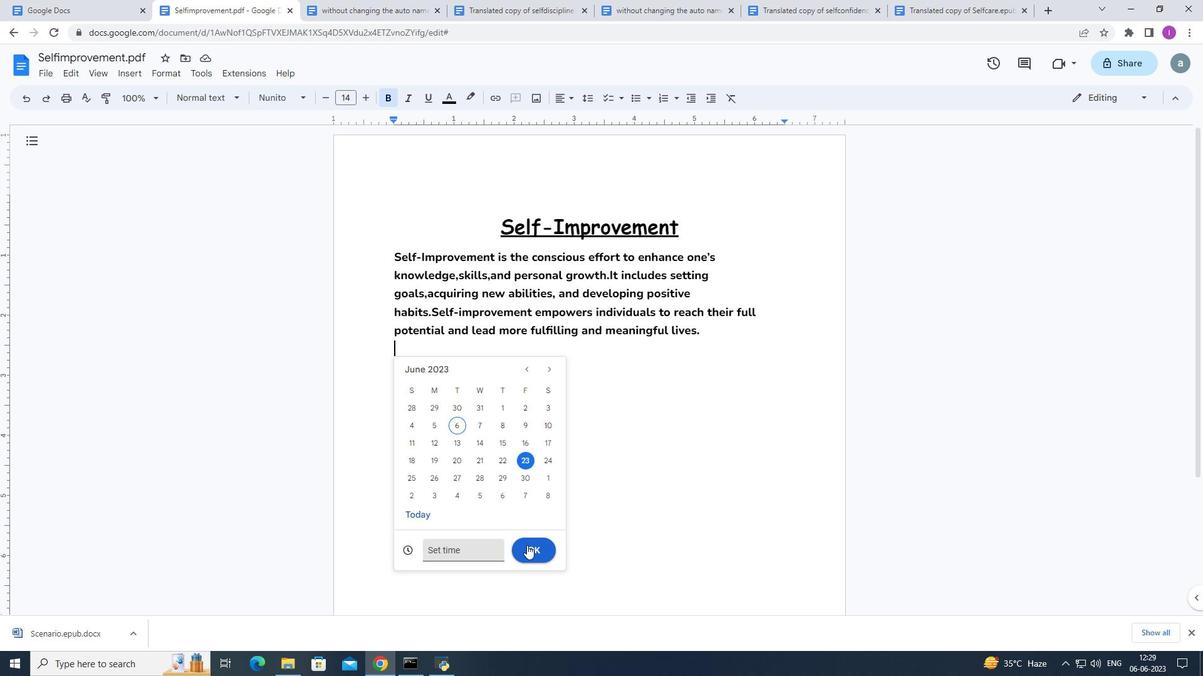 
Action: Mouse moved to (136, 70)
Screenshot: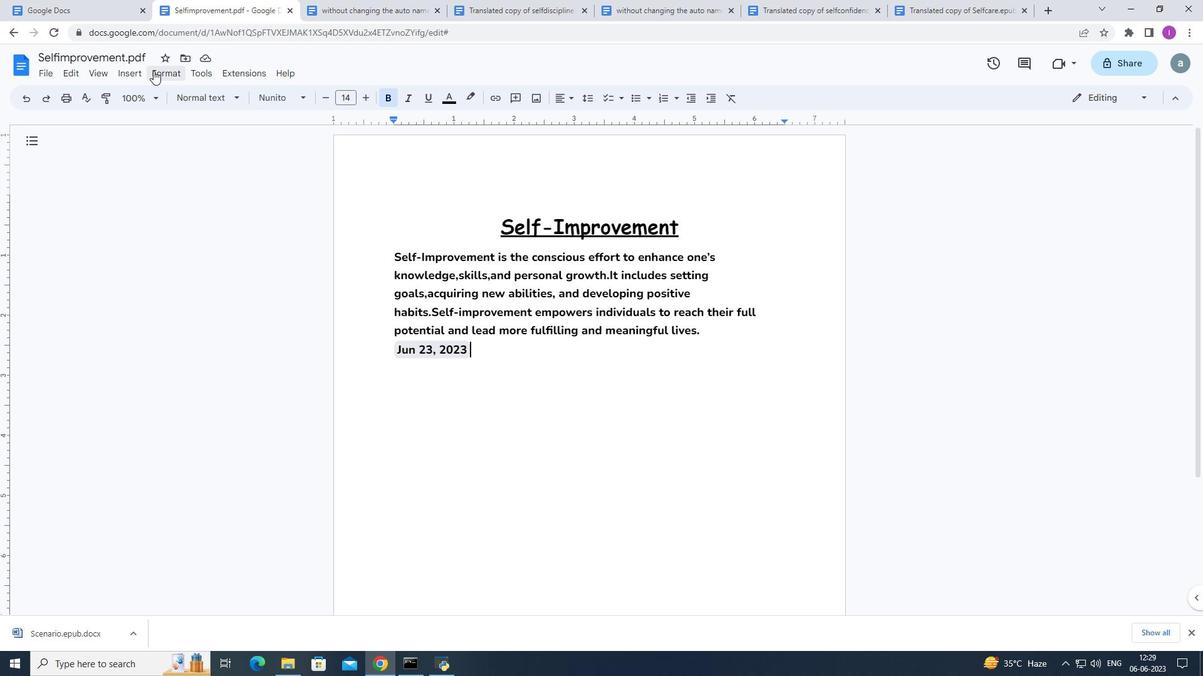 
Action: Mouse pressed left at (136, 70)
Screenshot: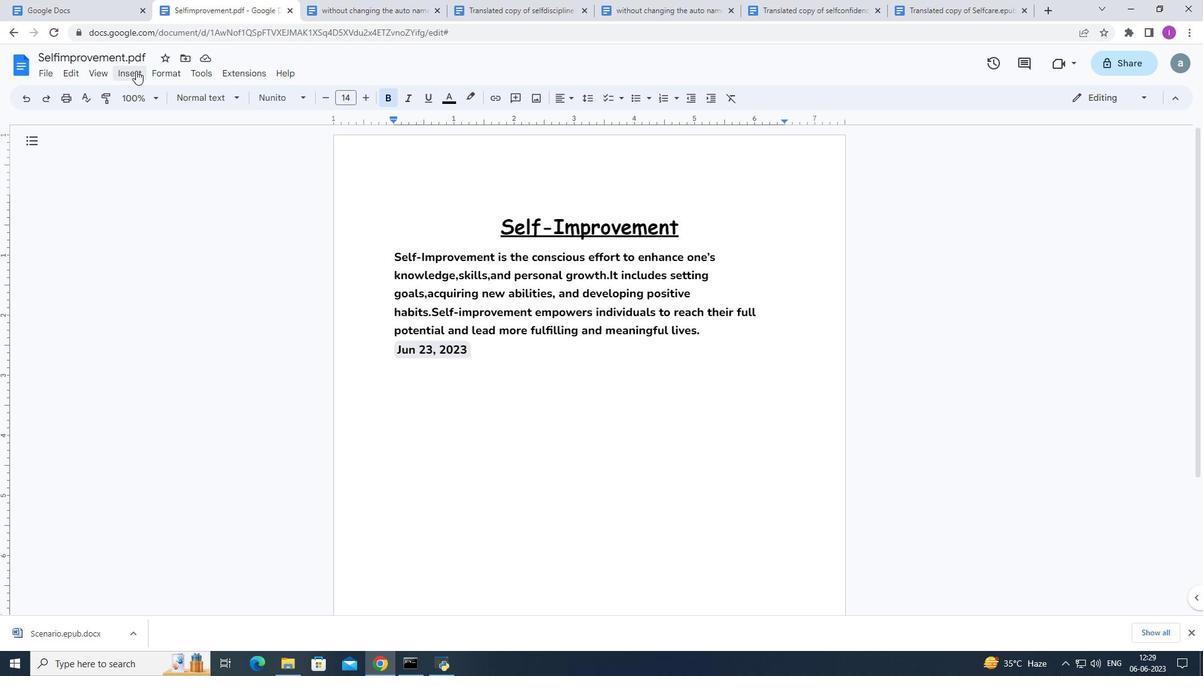 
Action: Mouse moved to (156, 258)
Screenshot: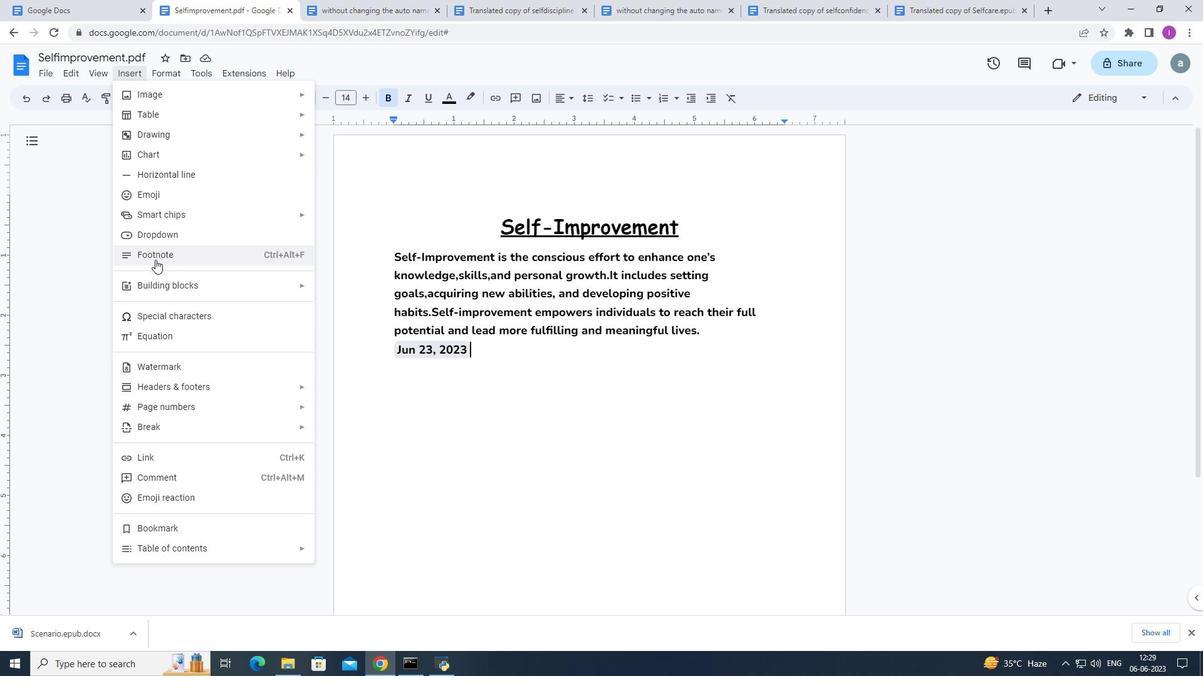 
Action: Mouse pressed left at (156, 258)
Screenshot: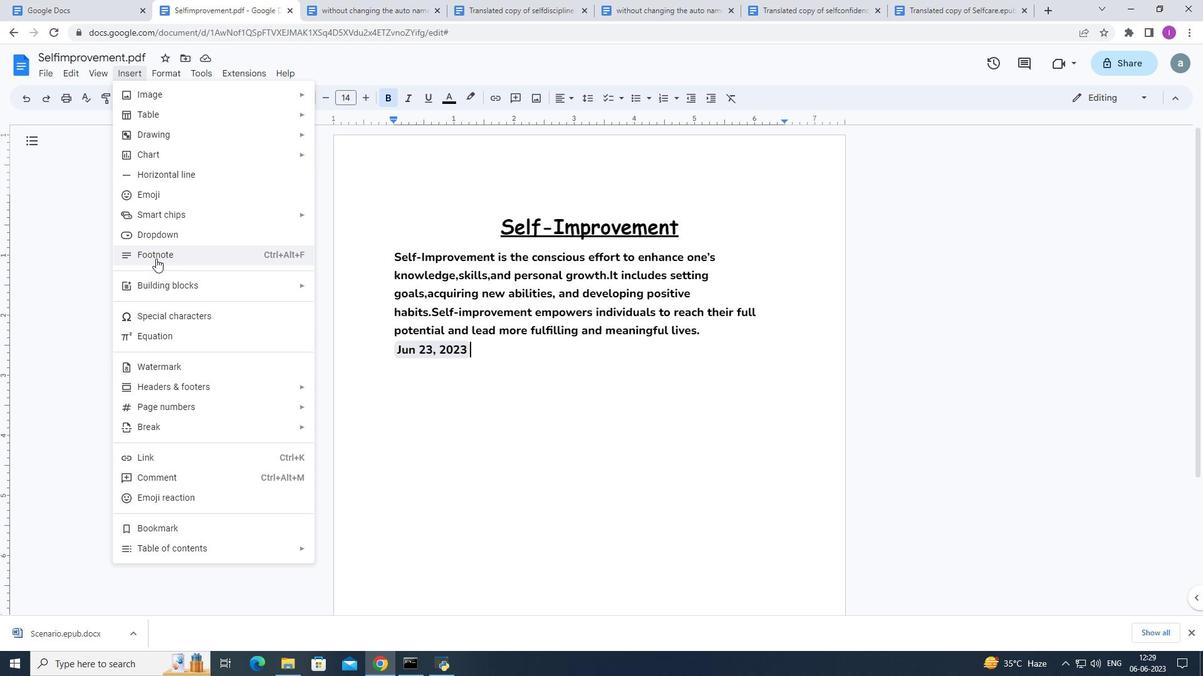 
Action: Mouse moved to (909, 623)
Screenshot: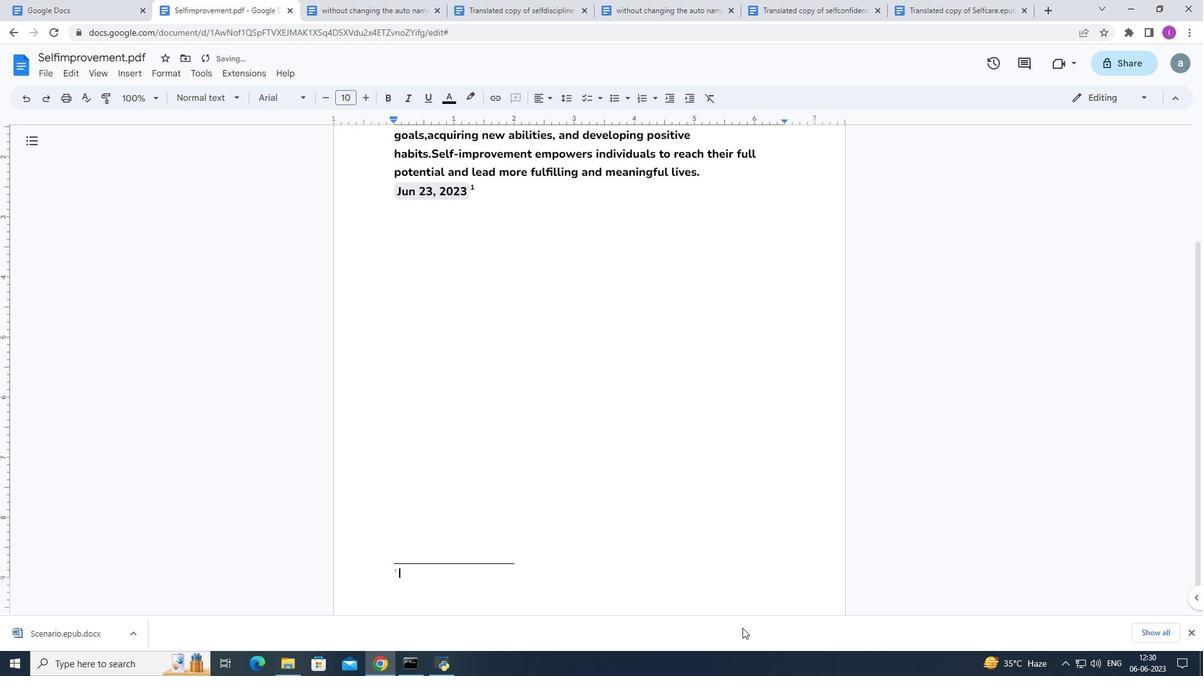 
Action: Key pressed 11th<Key.space><Key.shift>According<Key.space>to<Key.space>recent<Key.space>resea<Key.backspace>arch<Key.space>findings.
Screenshot: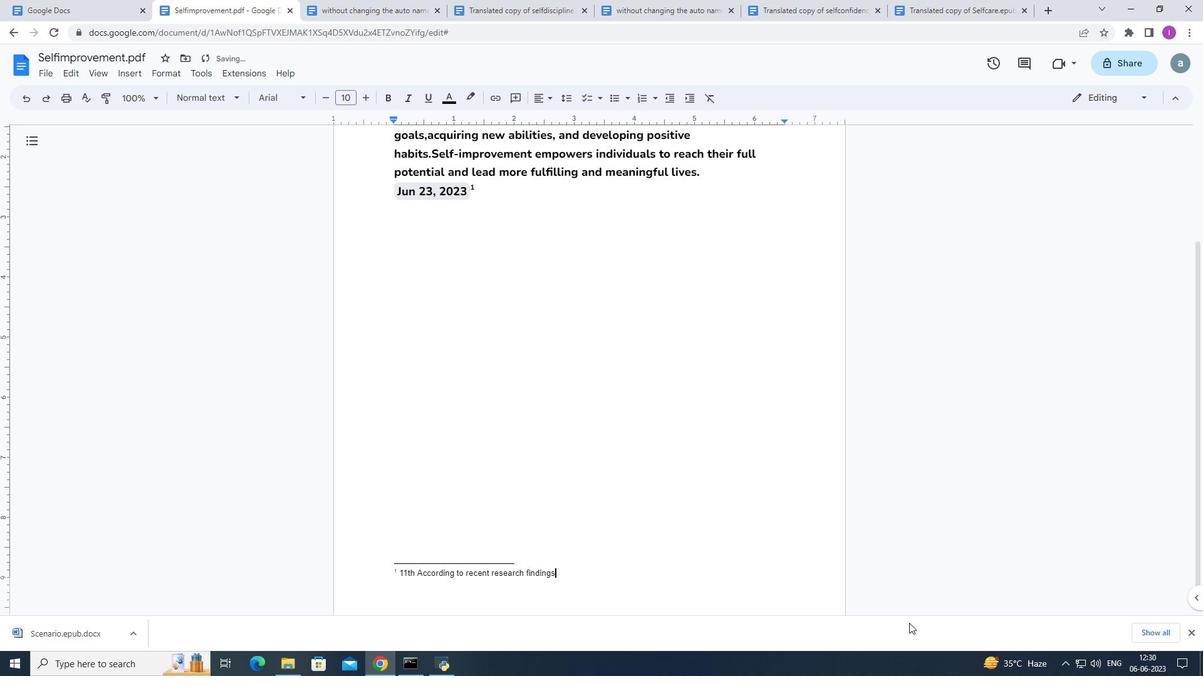 
Action: Mouse moved to (559, 576)
Screenshot: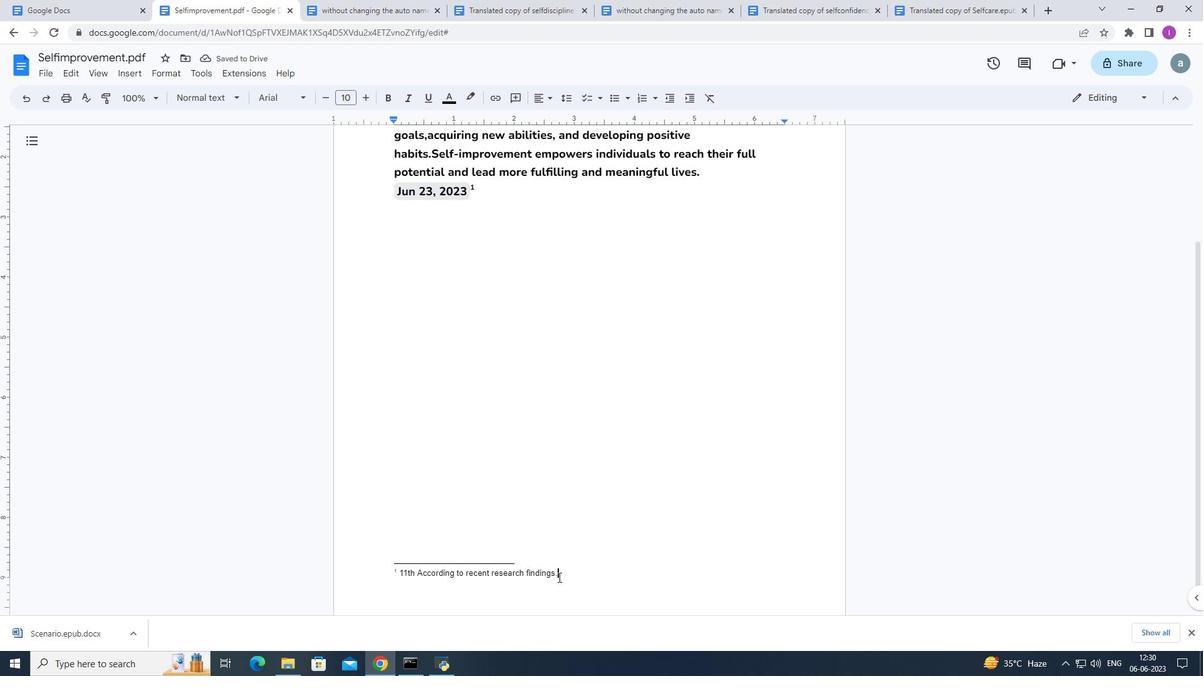 
Action: Mouse pressed left at (559, 576)
Screenshot: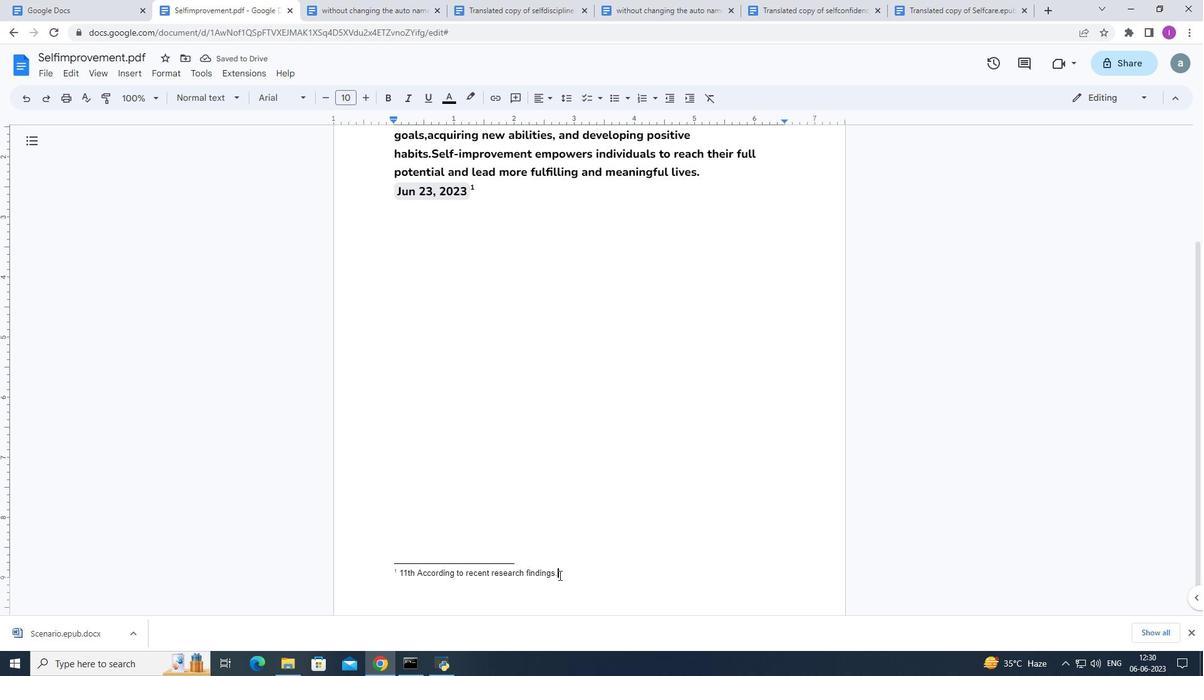 
Action: Mouse moved to (304, 98)
Screenshot: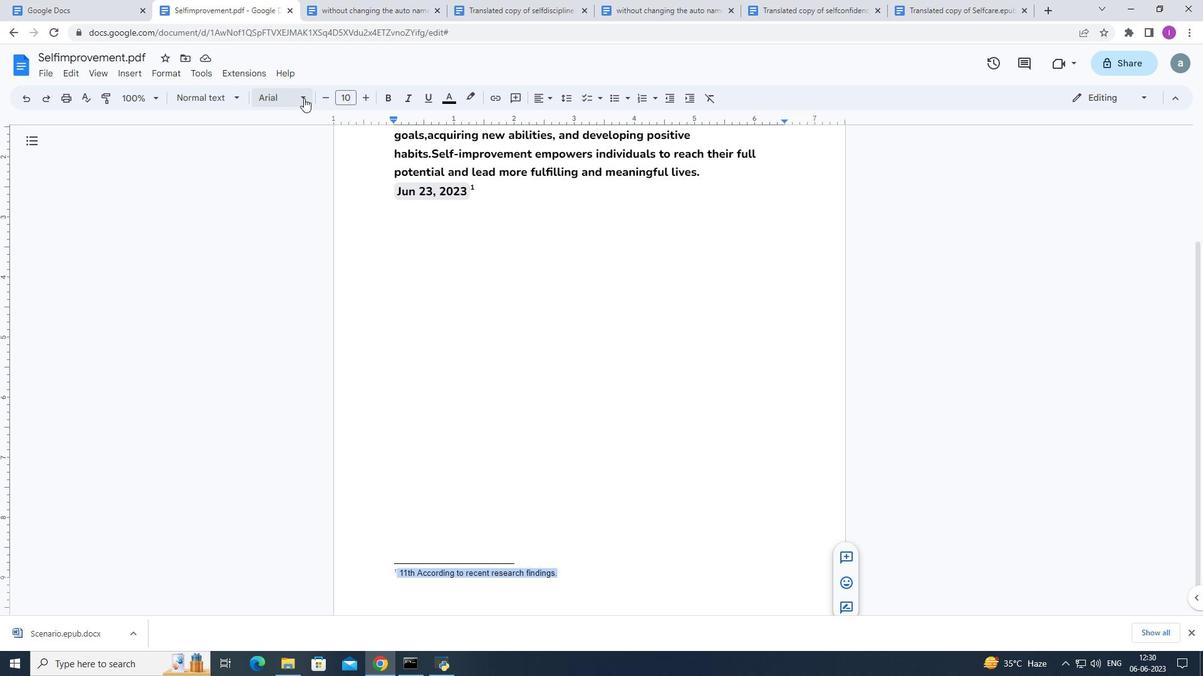 
Action: Mouse pressed left at (304, 98)
Screenshot: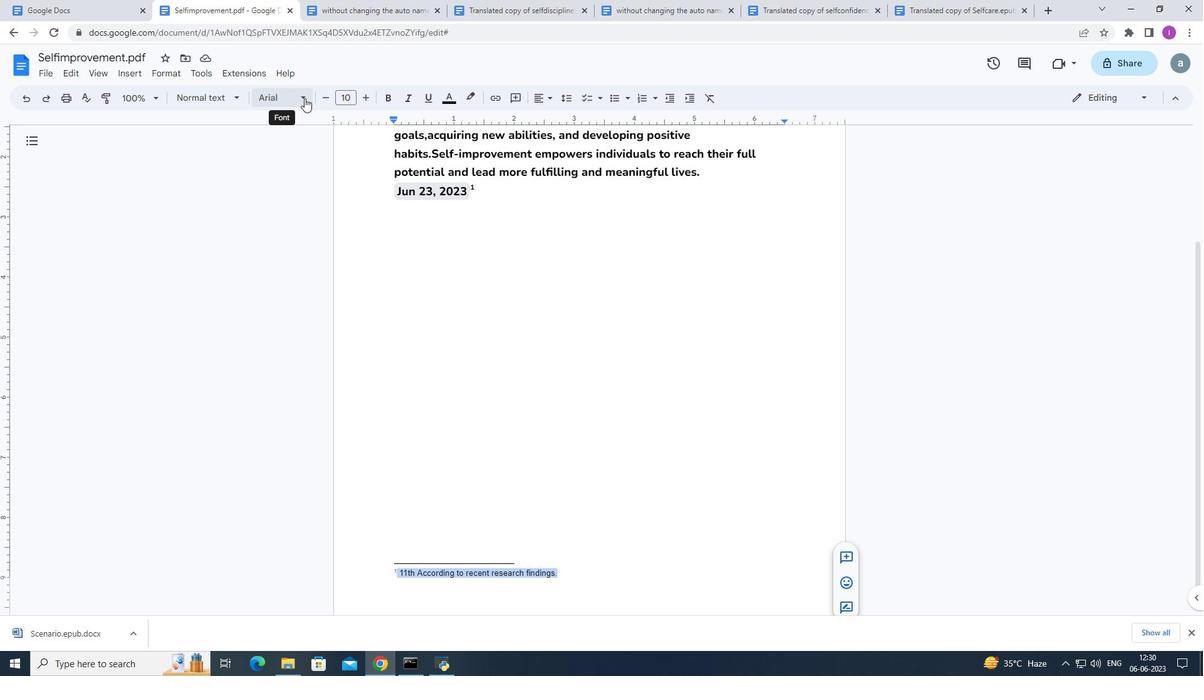
Action: Mouse moved to (285, 231)
Screenshot: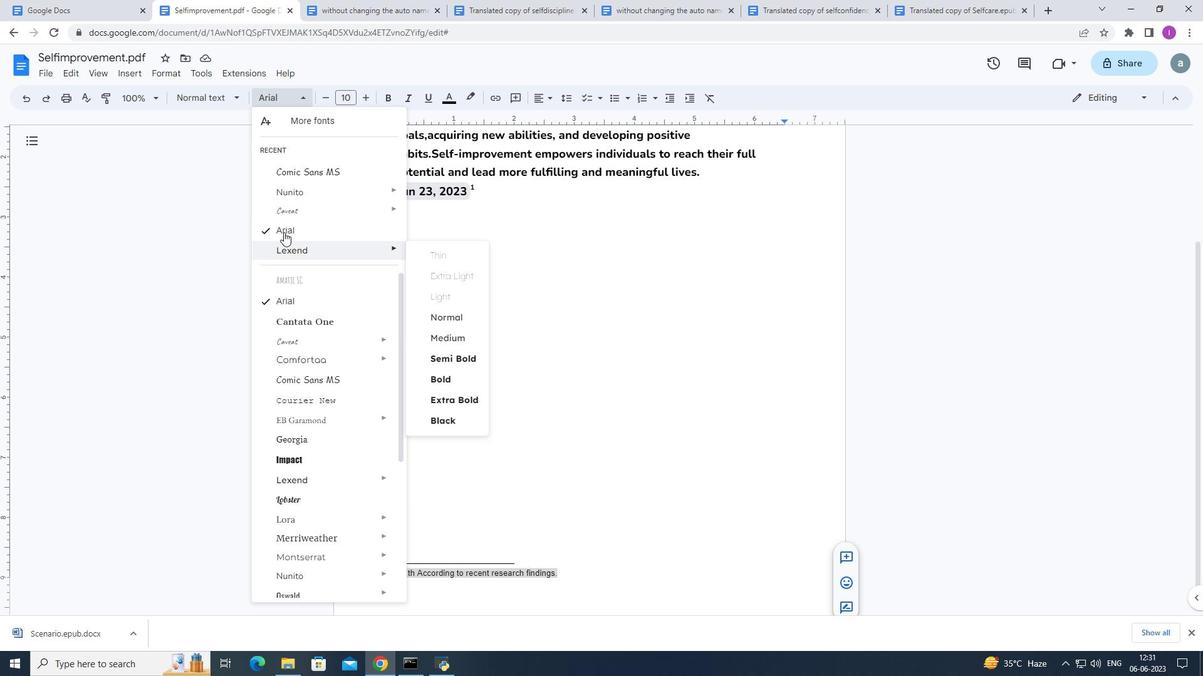 
Action: Mouse pressed left at (285, 231)
Screenshot: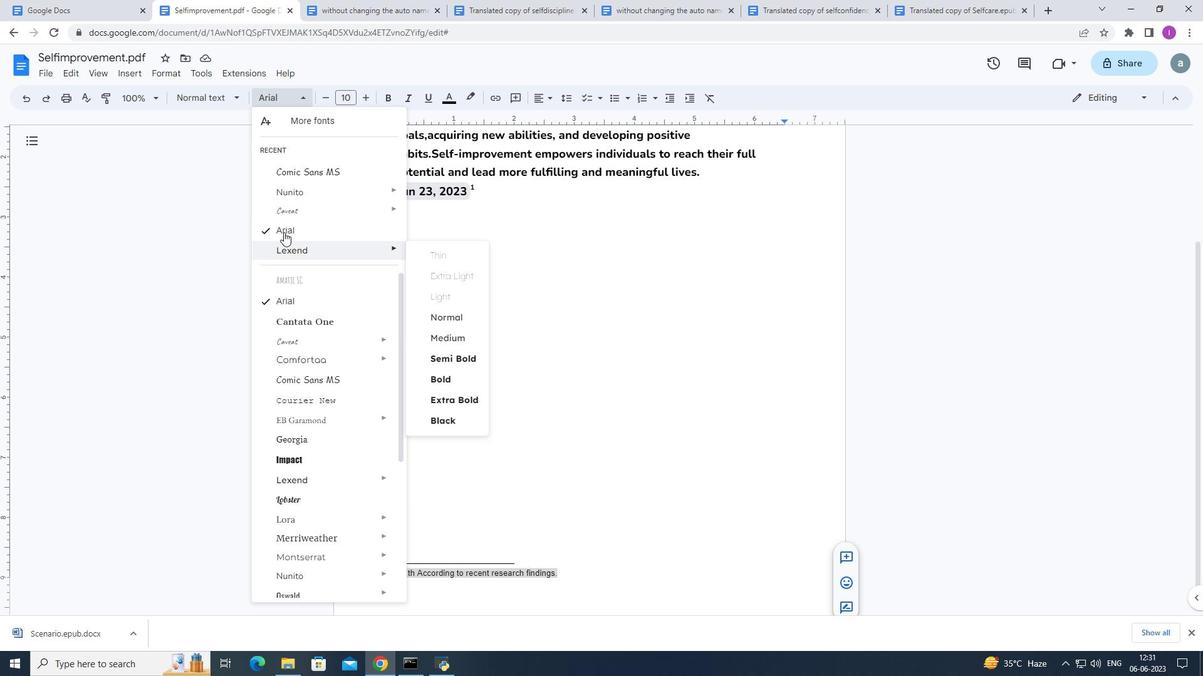
Action: Mouse moved to (351, 97)
Screenshot: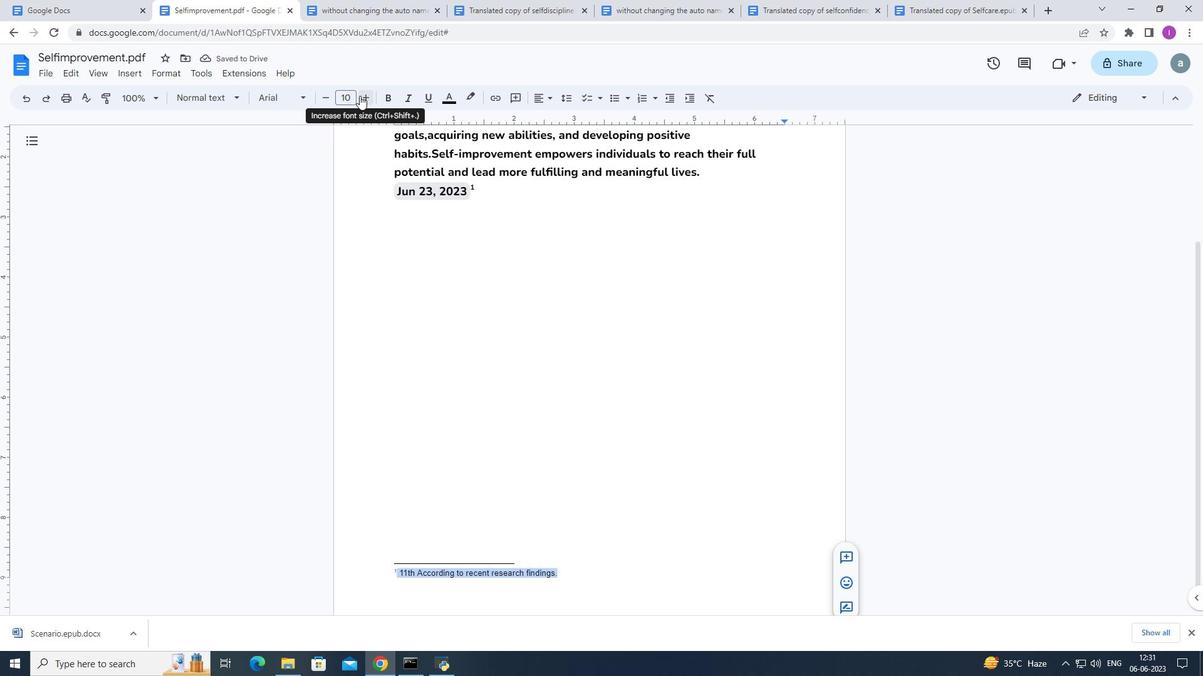 
Action: Mouse pressed left at (351, 97)
Screenshot: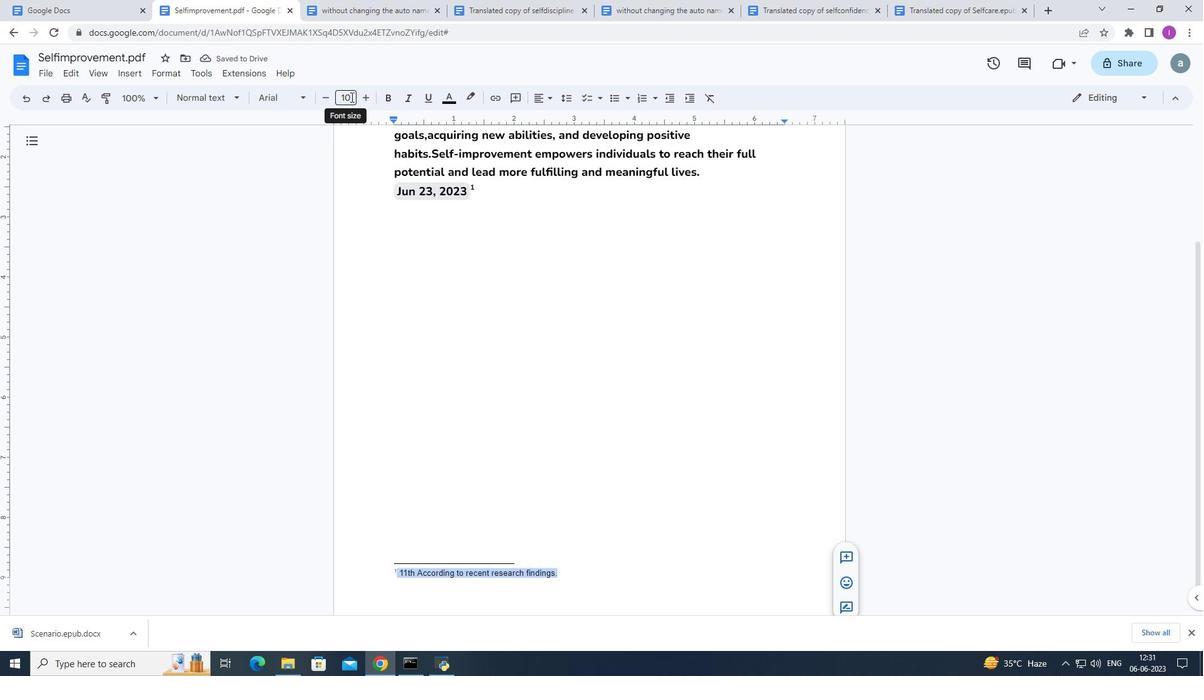 
Action: Mouse moved to (347, 123)
Screenshot: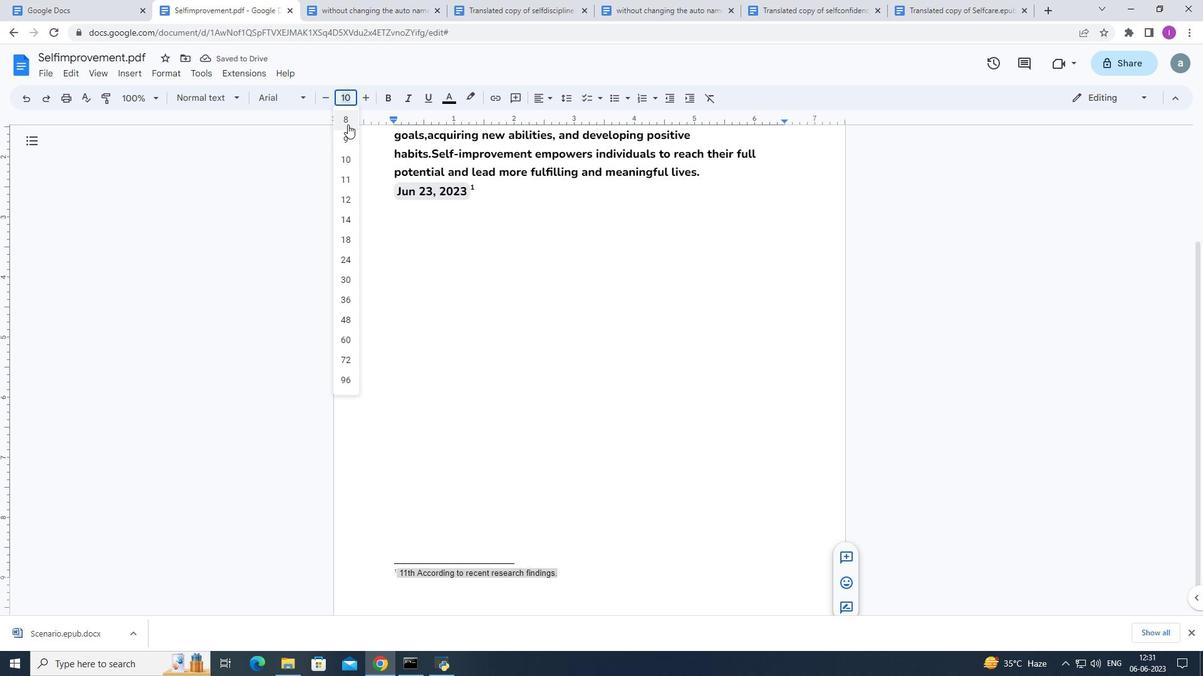 
Action: Mouse pressed left at (347, 123)
Screenshot: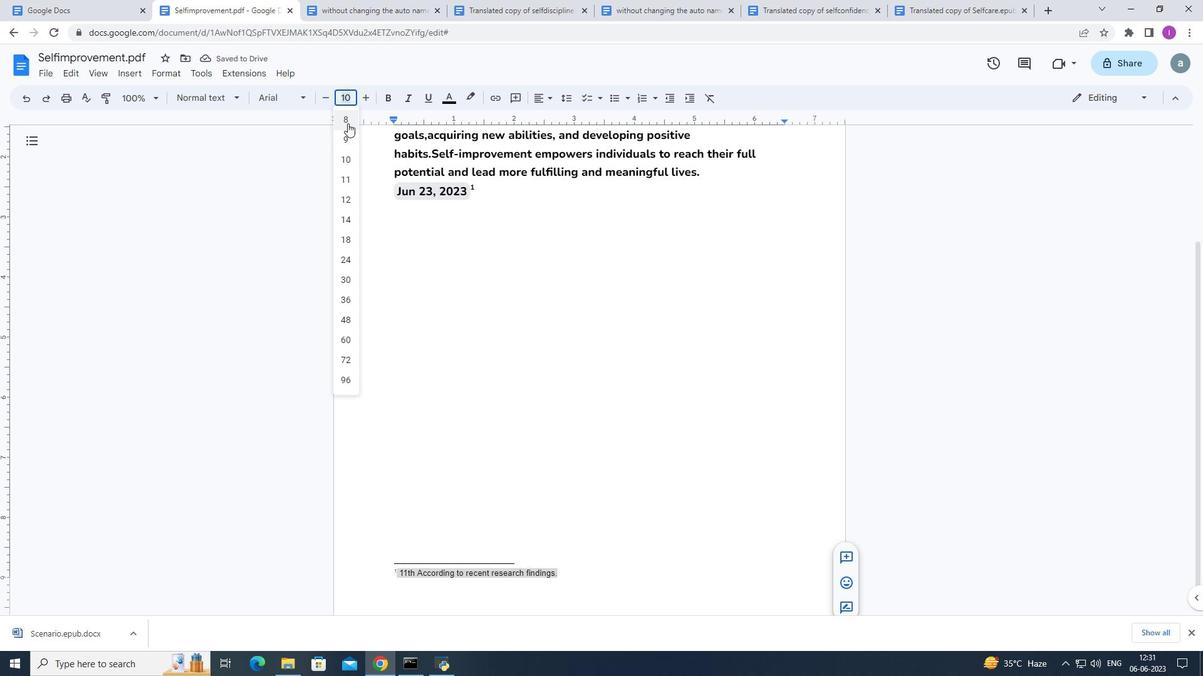 
Action: Mouse moved to (218, 297)
Screenshot: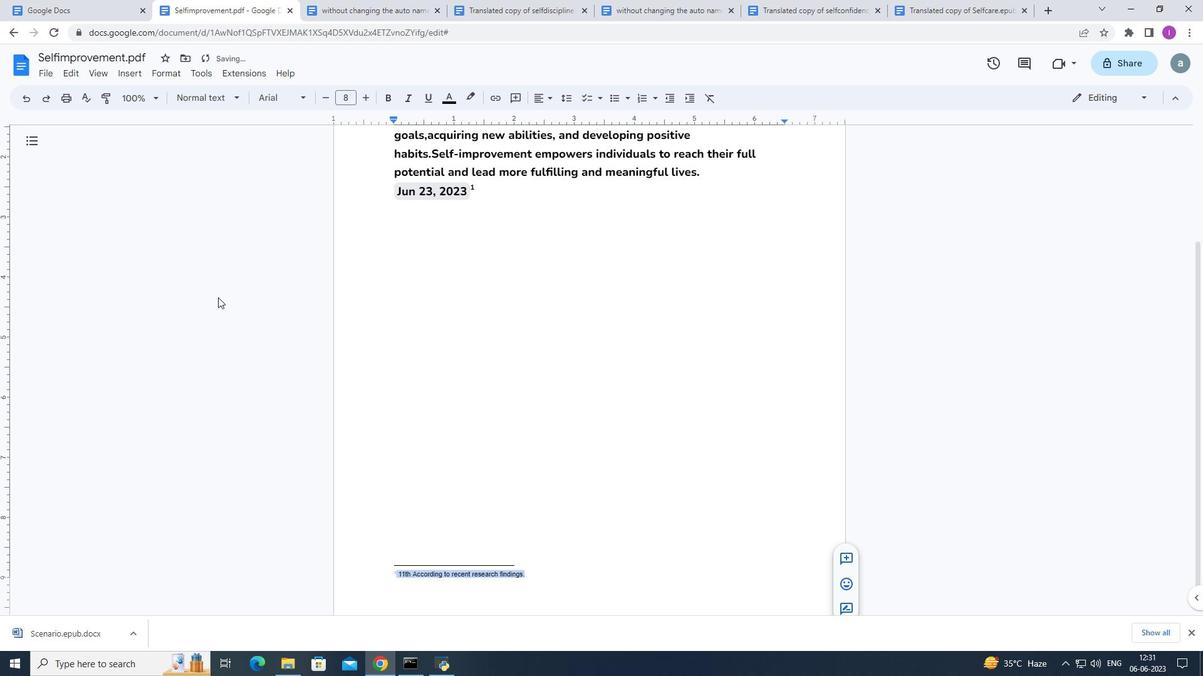 
